 Task: Check the percentage active listings of basement in the last 3 years.
Action: Mouse moved to (874, 211)
Screenshot: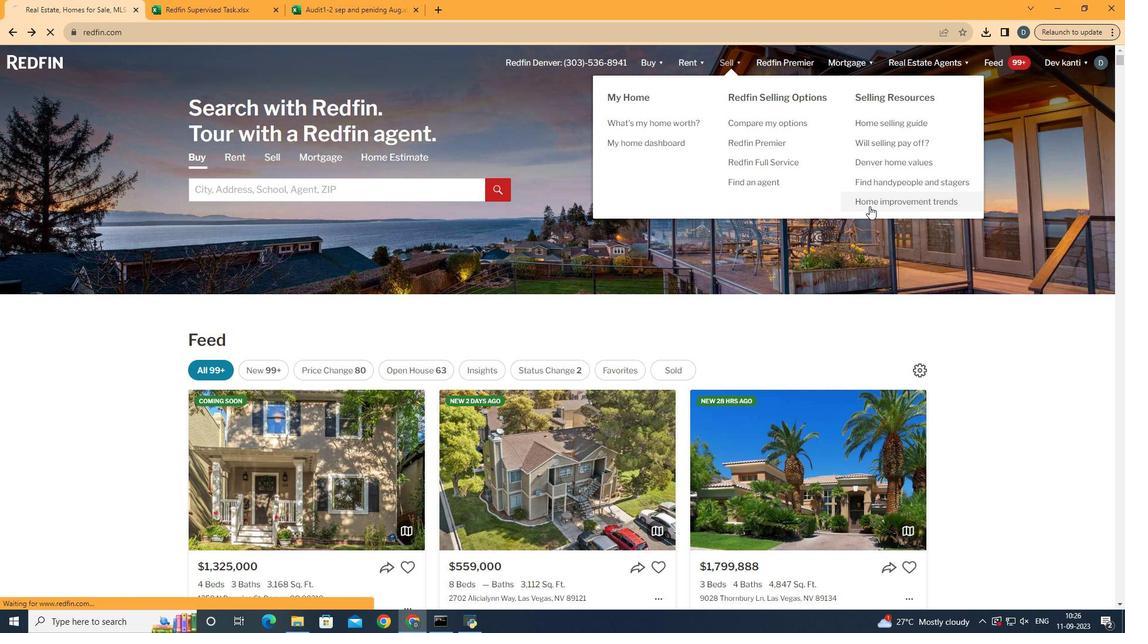 
Action: Mouse pressed left at (874, 211)
Screenshot: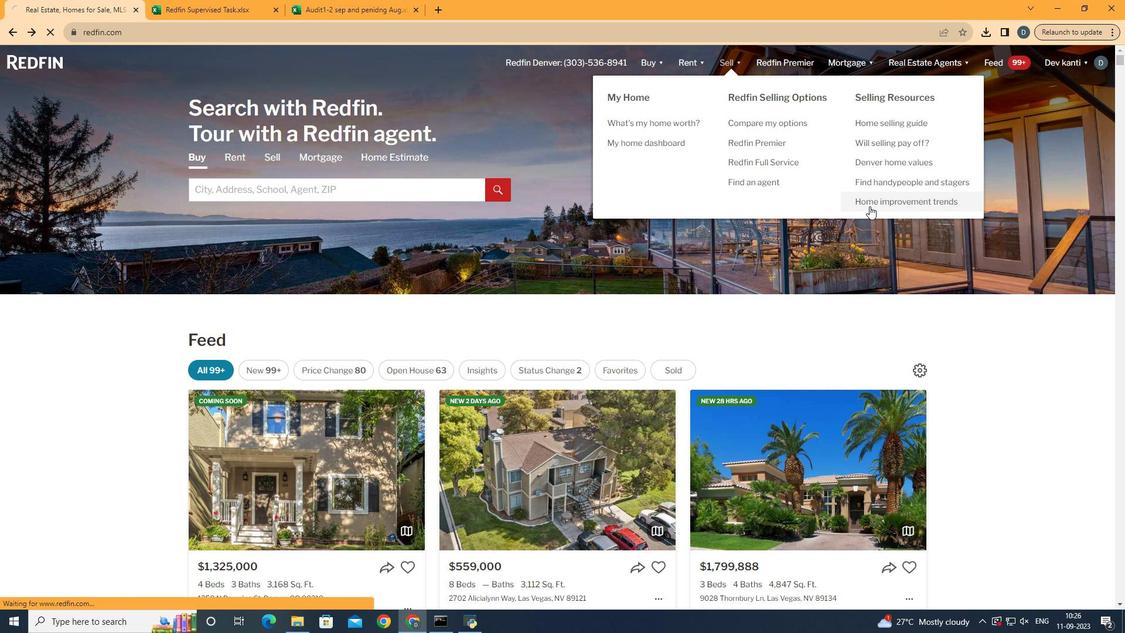 
Action: Mouse moved to (286, 232)
Screenshot: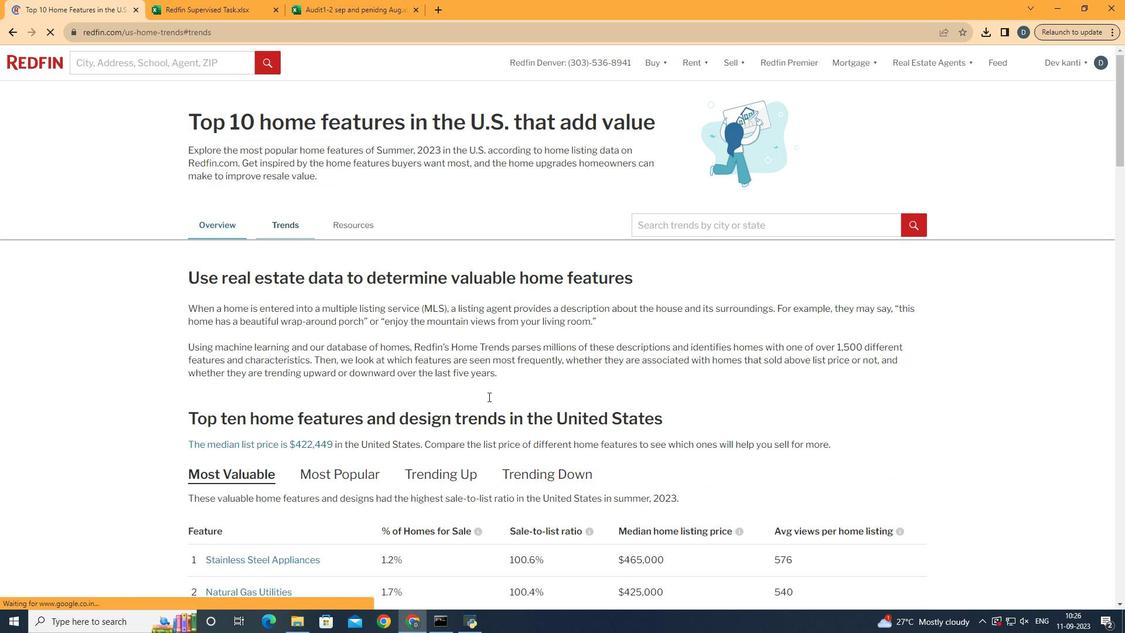 
Action: Mouse pressed left at (286, 232)
Screenshot: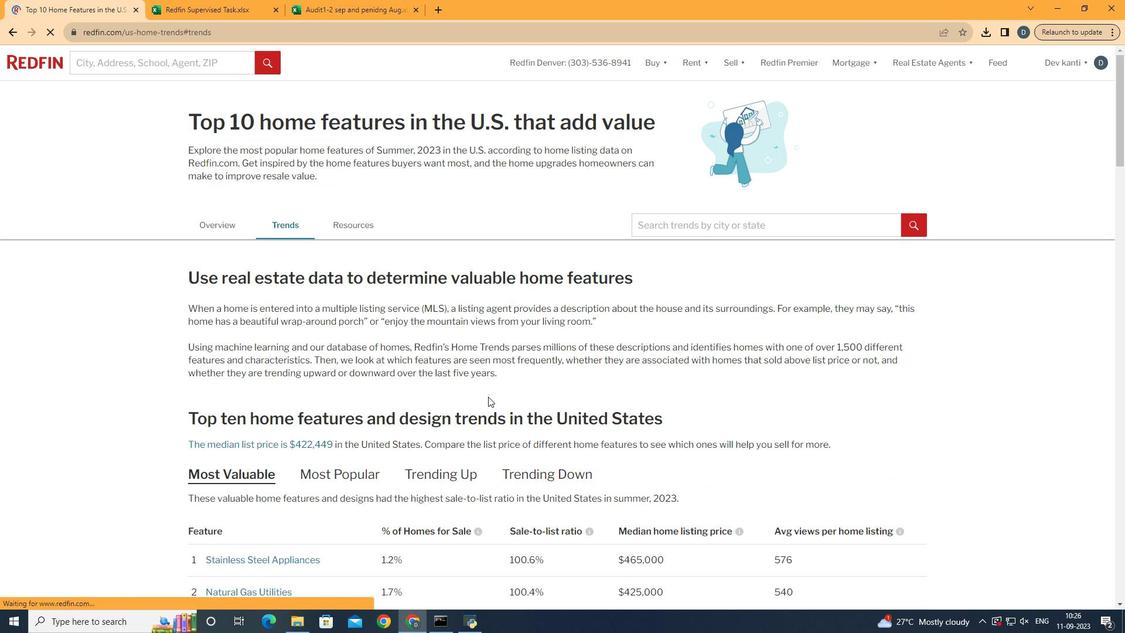 
Action: Mouse moved to (493, 402)
Screenshot: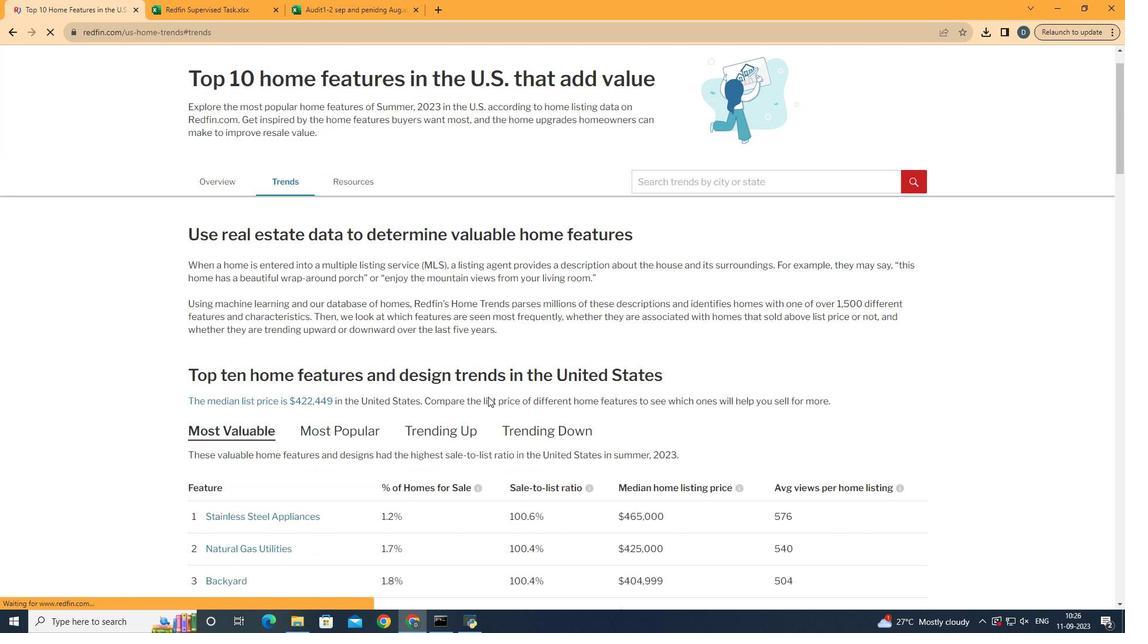 
Action: Mouse scrolled (493, 401) with delta (0, 0)
Screenshot: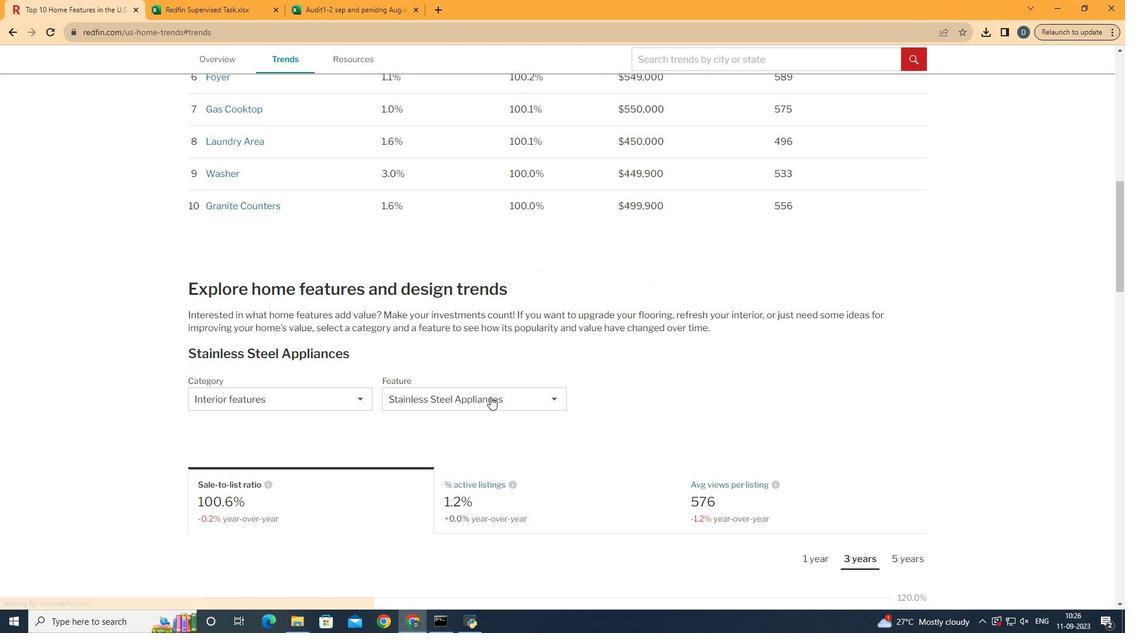 
Action: Mouse scrolled (493, 401) with delta (0, 0)
Screenshot: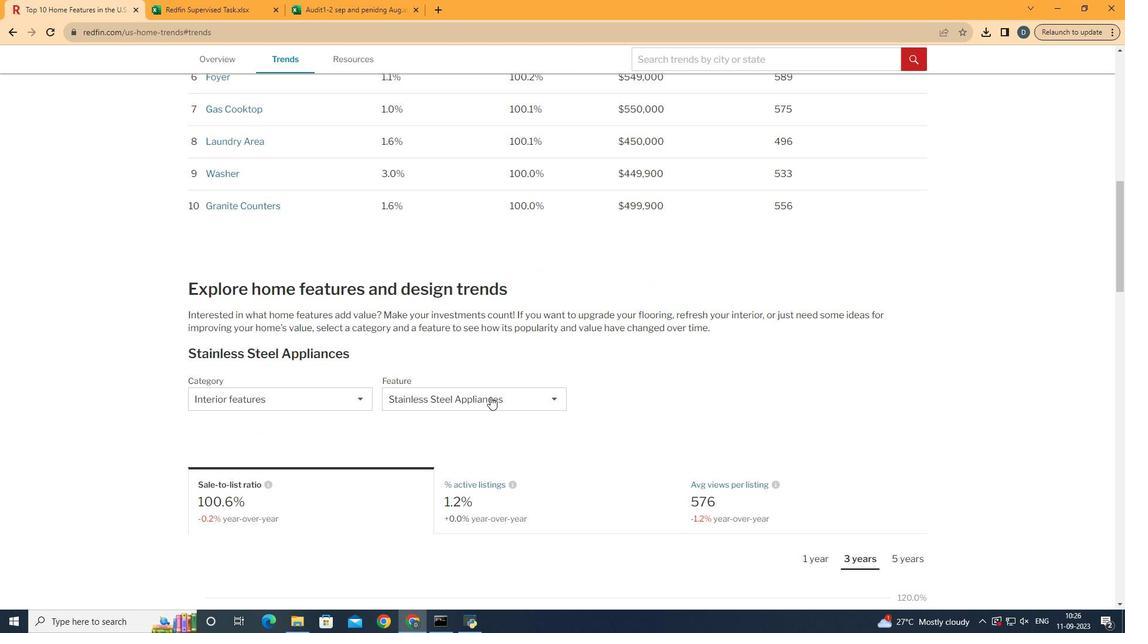 
Action: Mouse scrolled (493, 401) with delta (0, 0)
Screenshot: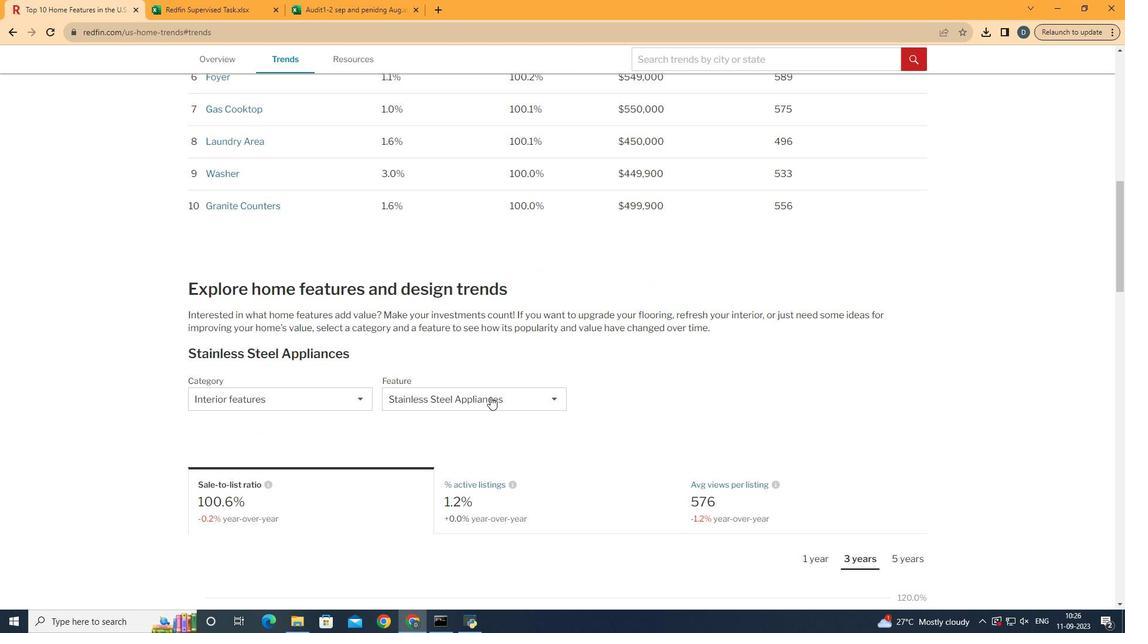 
Action: Mouse scrolled (493, 401) with delta (0, 0)
Screenshot: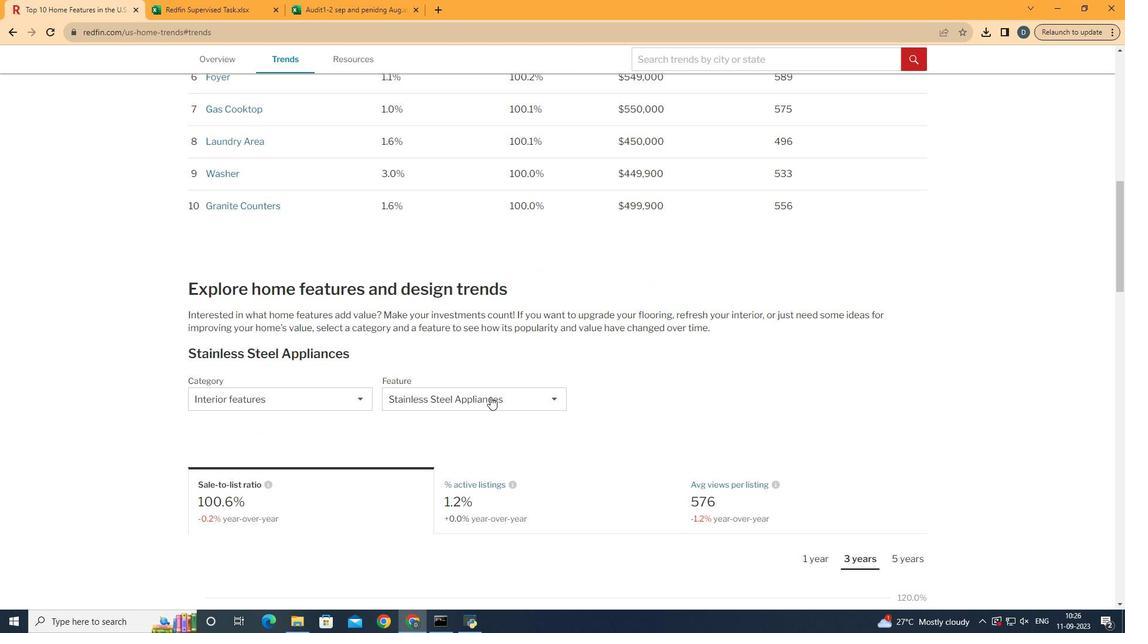 
Action: Mouse scrolled (493, 401) with delta (0, 0)
Screenshot: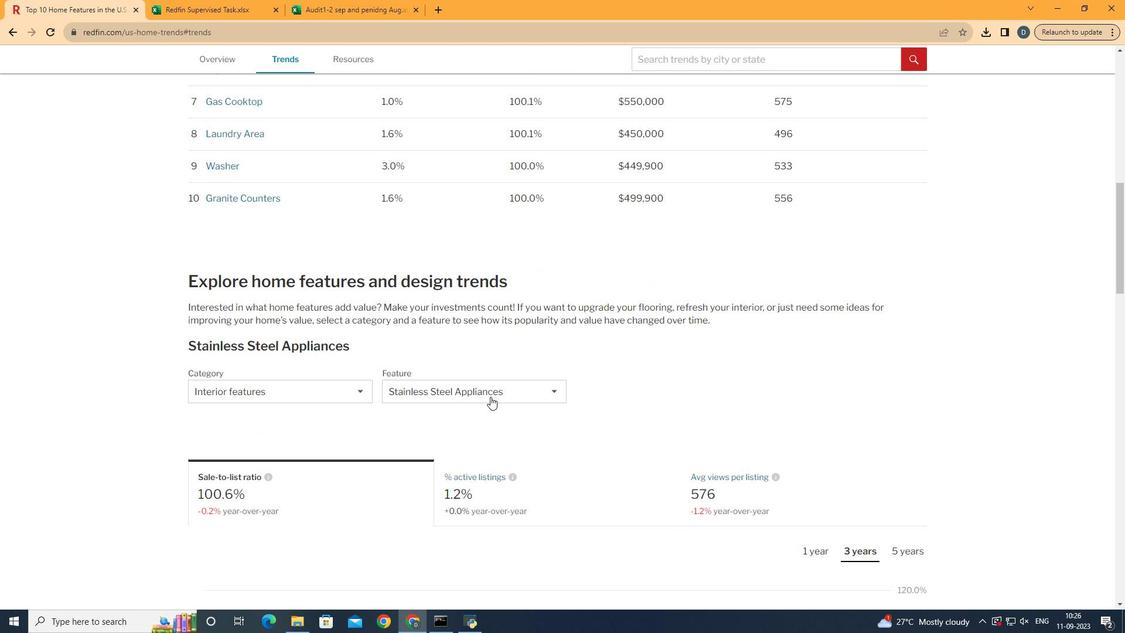 
Action: Mouse moved to (494, 402)
Screenshot: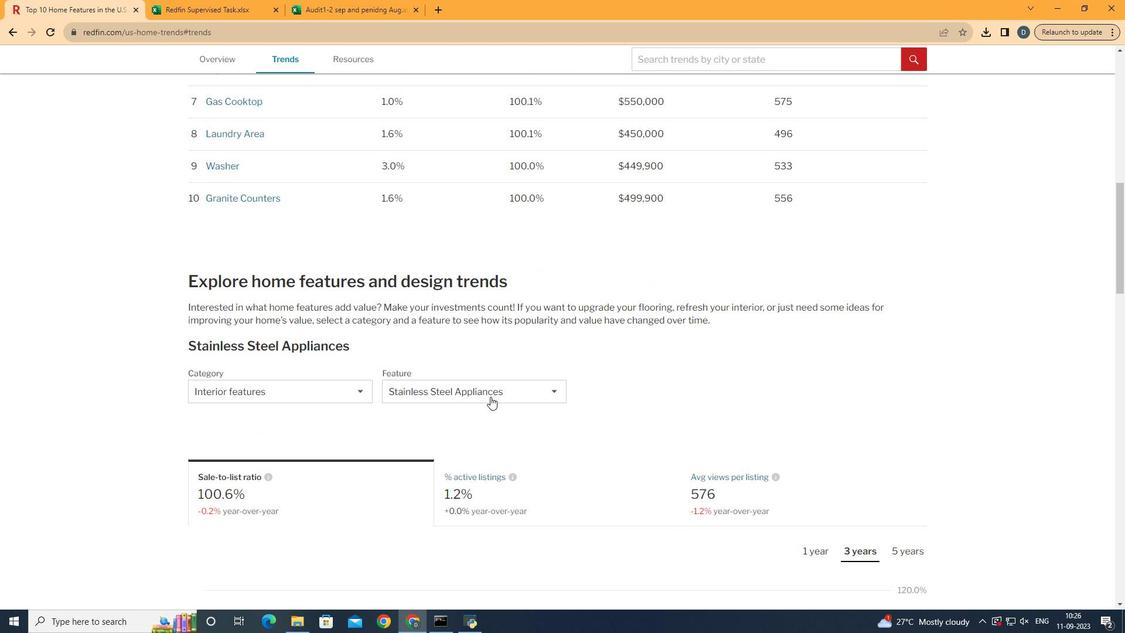 
Action: Mouse scrolled (494, 401) with delta (0, 0)
Screenshot: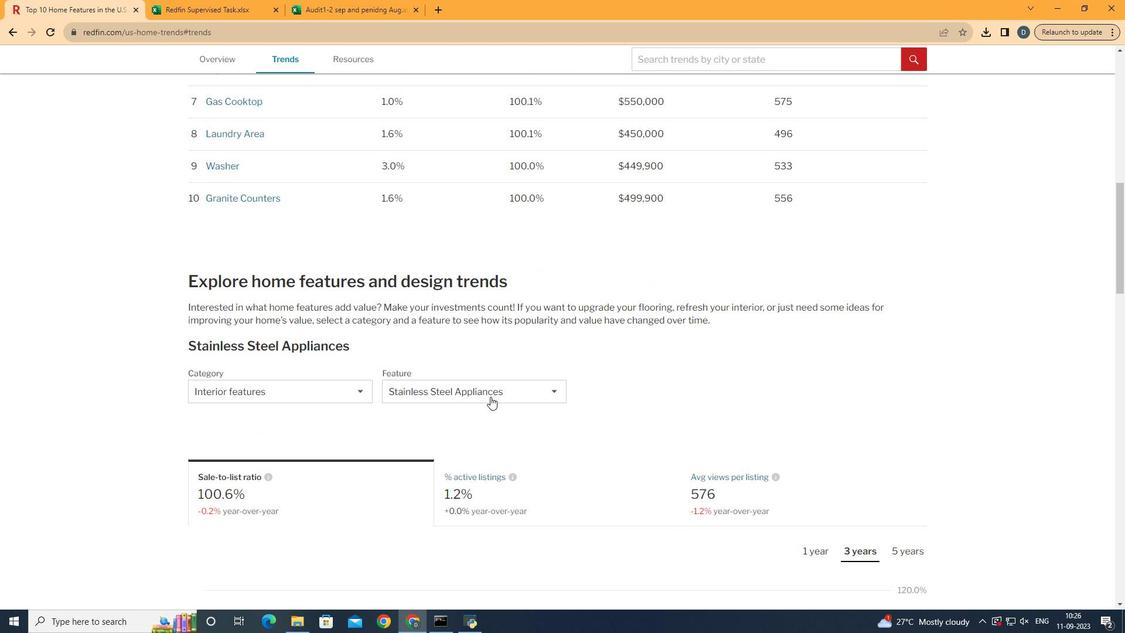 
Action: Mouse moved to (495, 402)
Screenshot: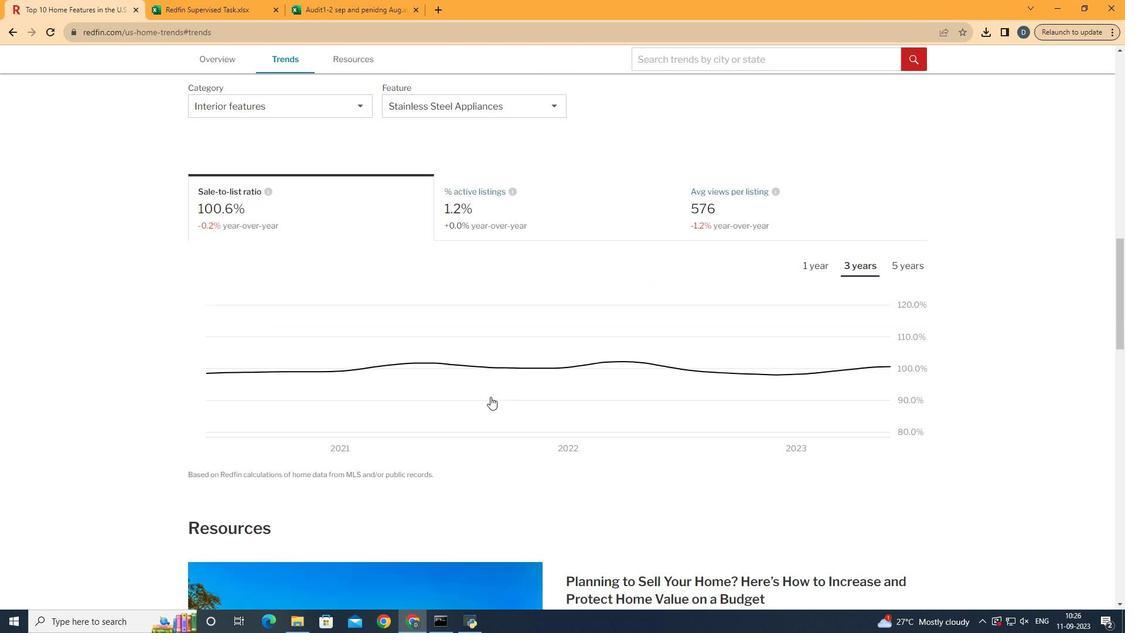
Action: Mouse scrolled (495, 401) with delta (0, 0)
Screenshot: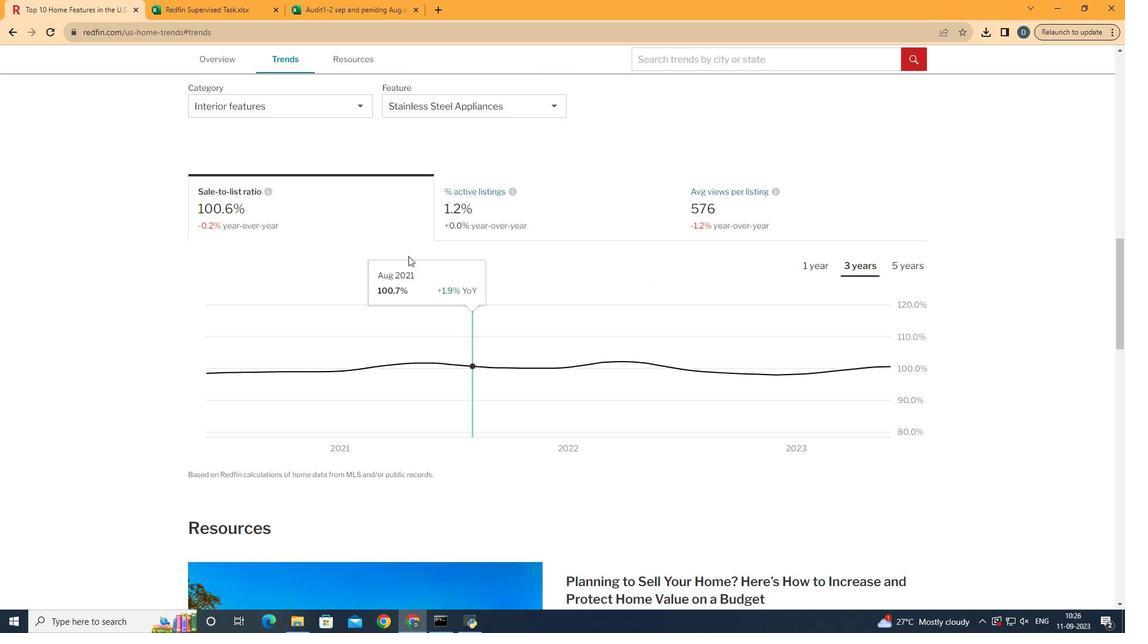 
Action: Mouse scrolled (495, 401) with delta (0, 0)
Screenshot: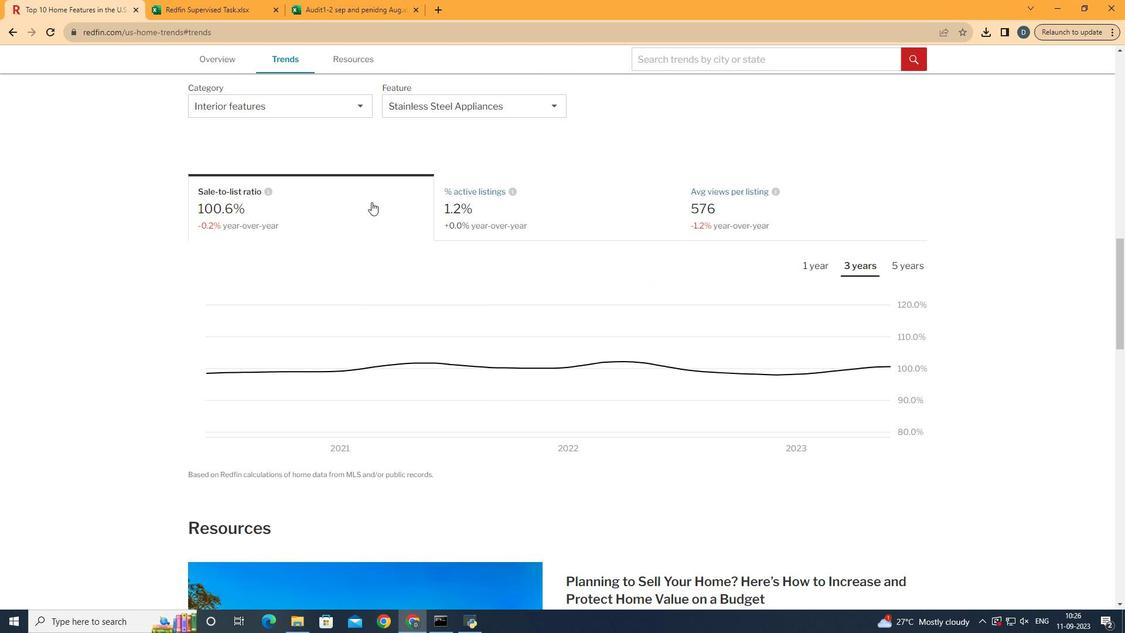 
Action: Mouse scrolled (495, 401) with delta (0, 0)
Screenshot: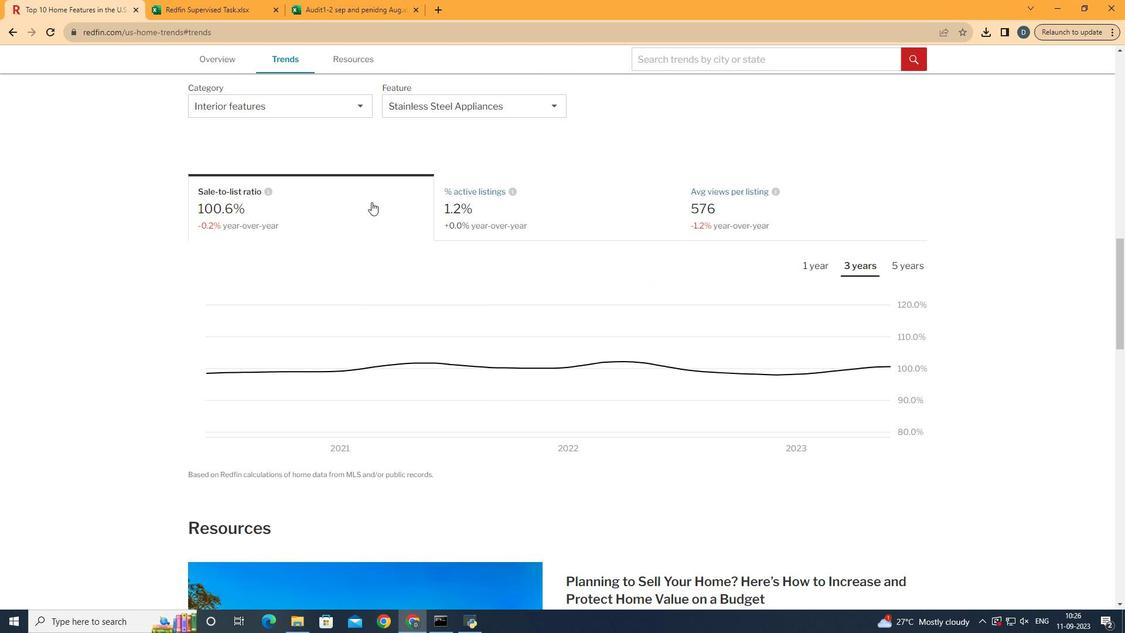
Action: Mouse scrolled (495, 401) with delta (0, 0)
Screenshot: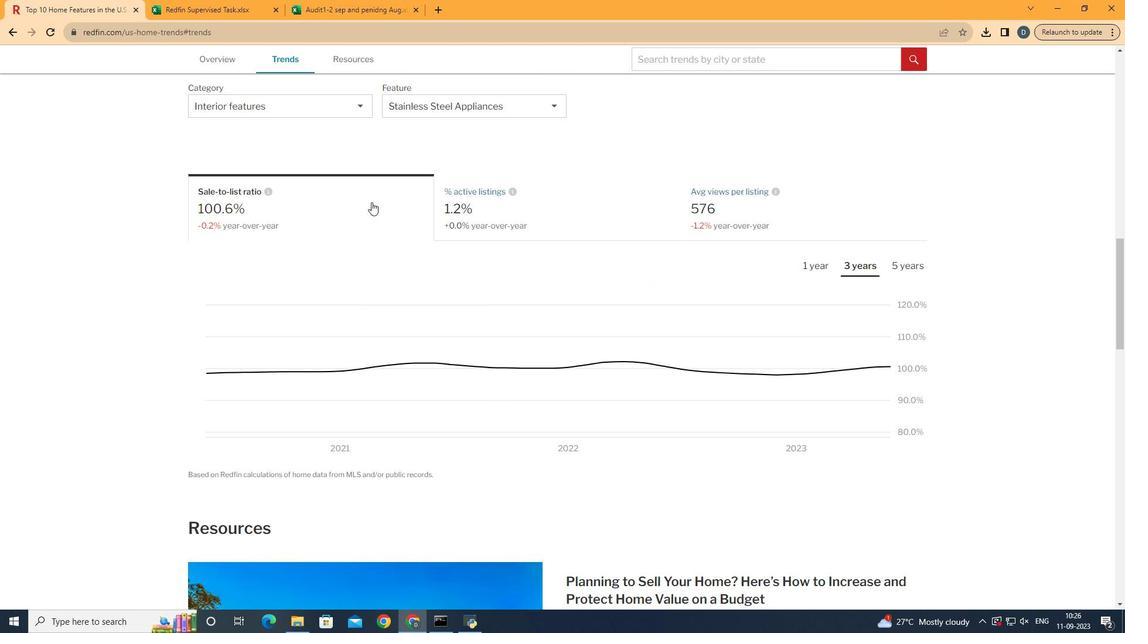 
Action: Mouse scrolled (495, 401) with delta (0, 0)
Screenshot: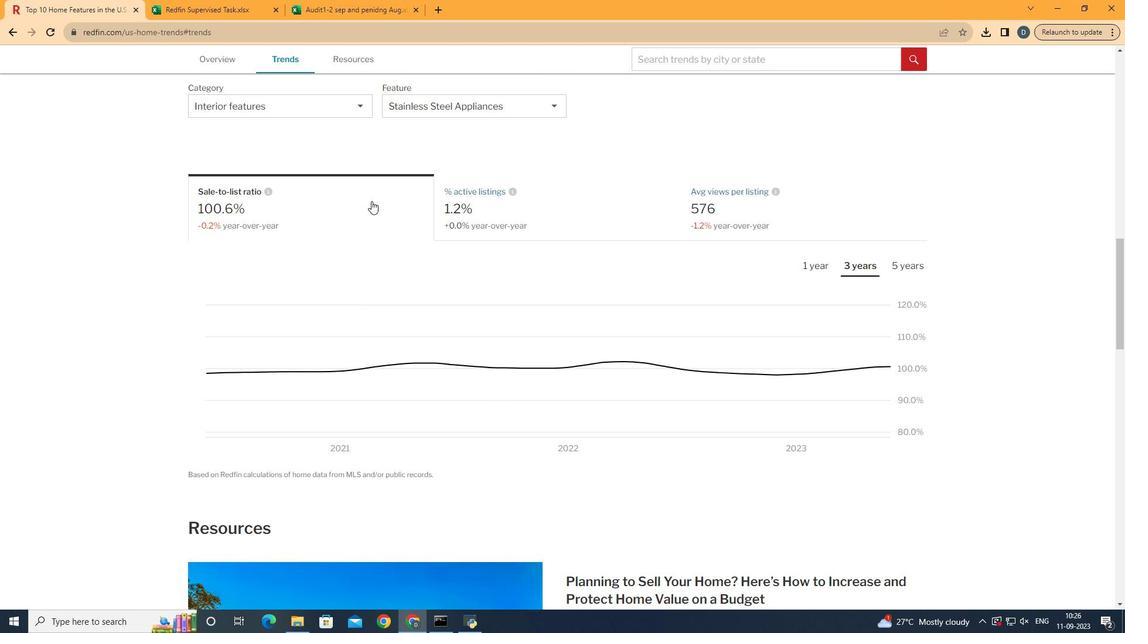 
Action: Mouse moved to (376, 206)
Screenshot: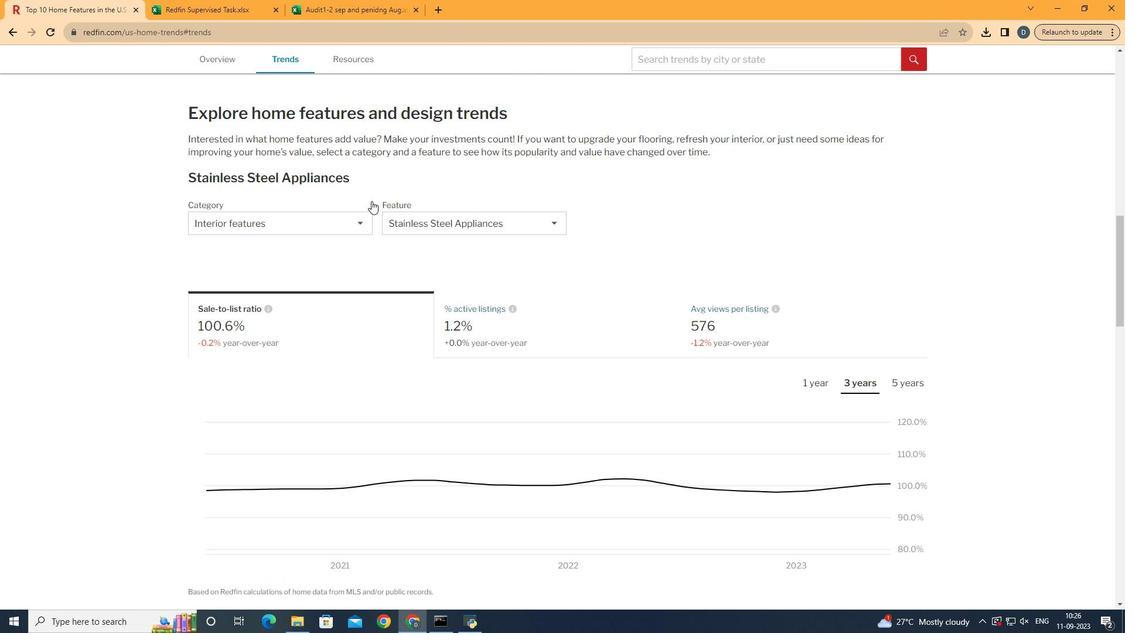 
Action: Mouse scrolled (376, 206) with delta (0, 0)
Screenshot: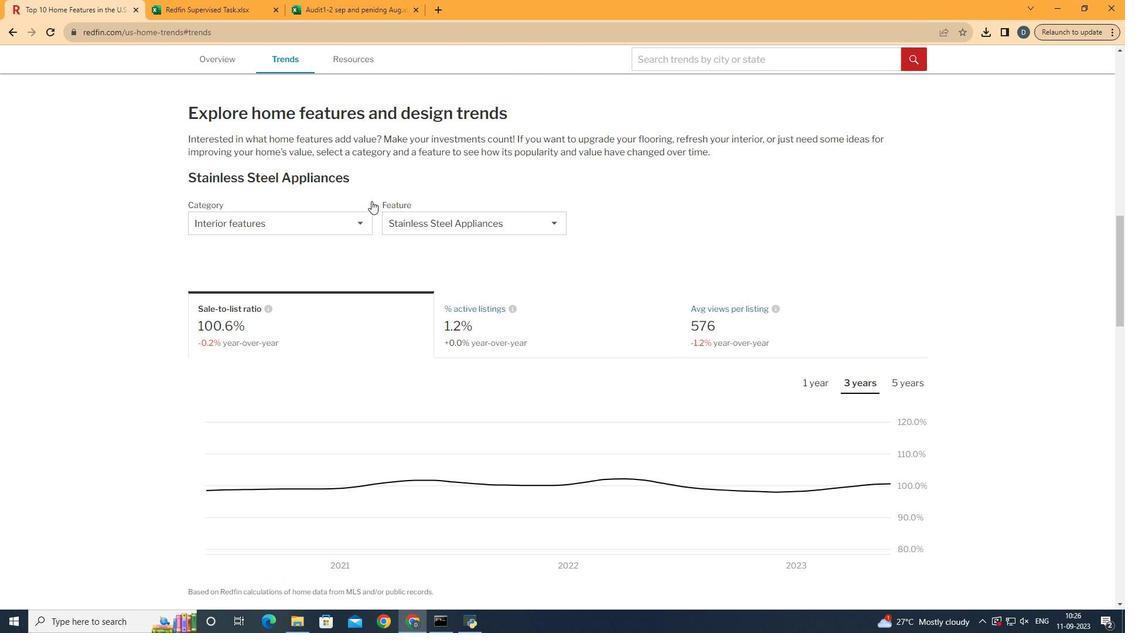
Action: Mouse scrolled (376, 206) with delta (0, 0)
Screenshot: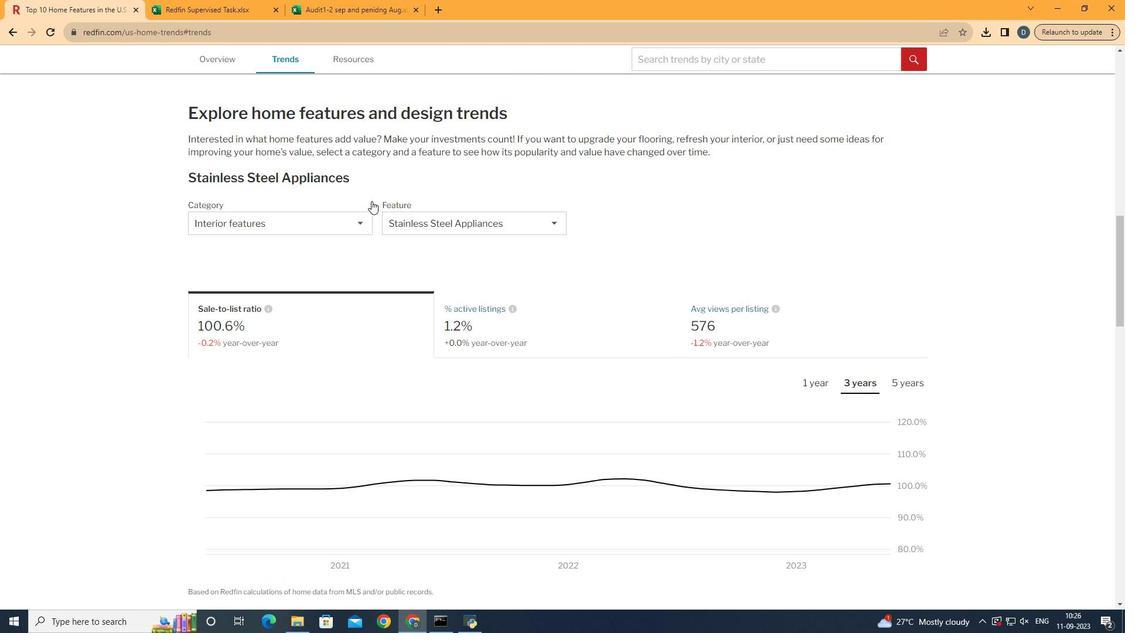 
Action: Mouse moved to (349, 224)
Screenshot: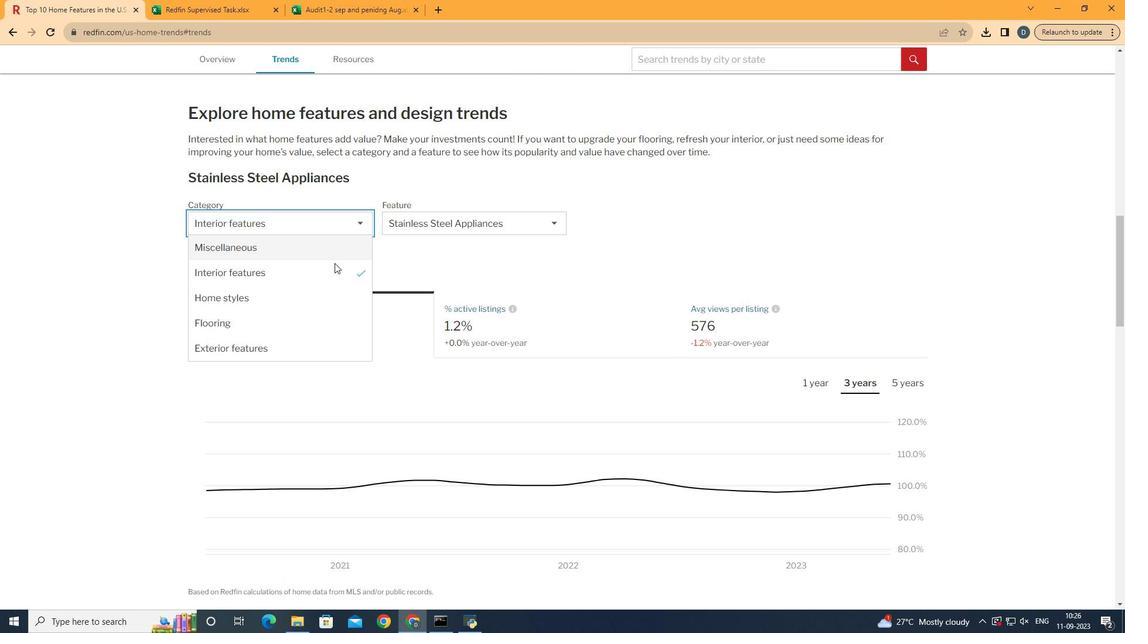 
Action: Mouse pressed left at (349, 224)
Screenshot: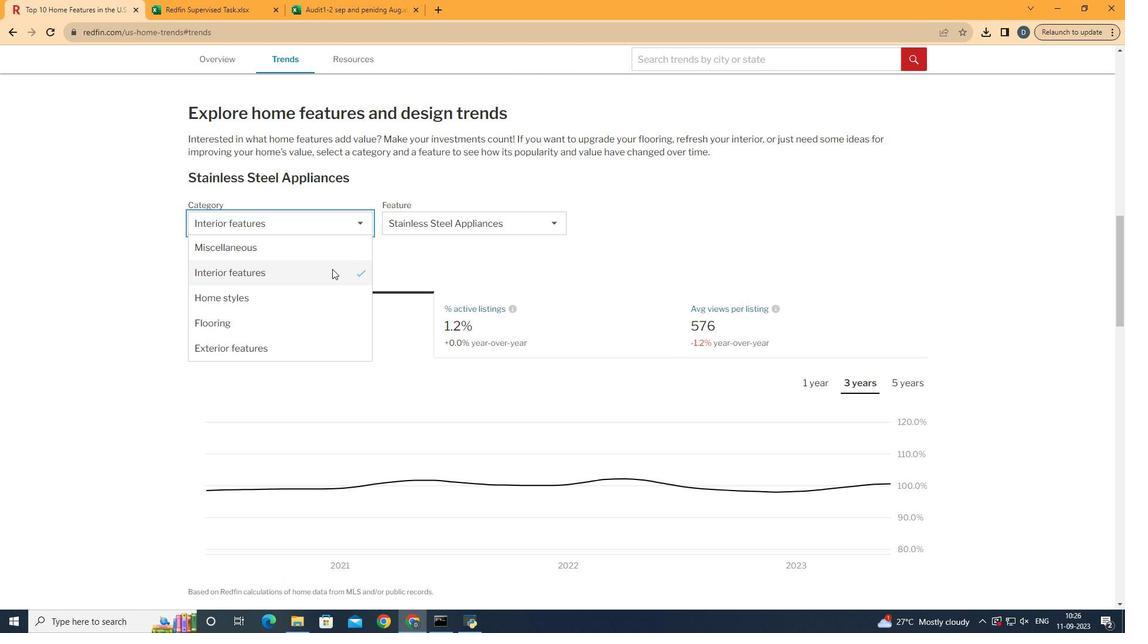 
Action: Mouse moved to (337, 274)
Screenshot: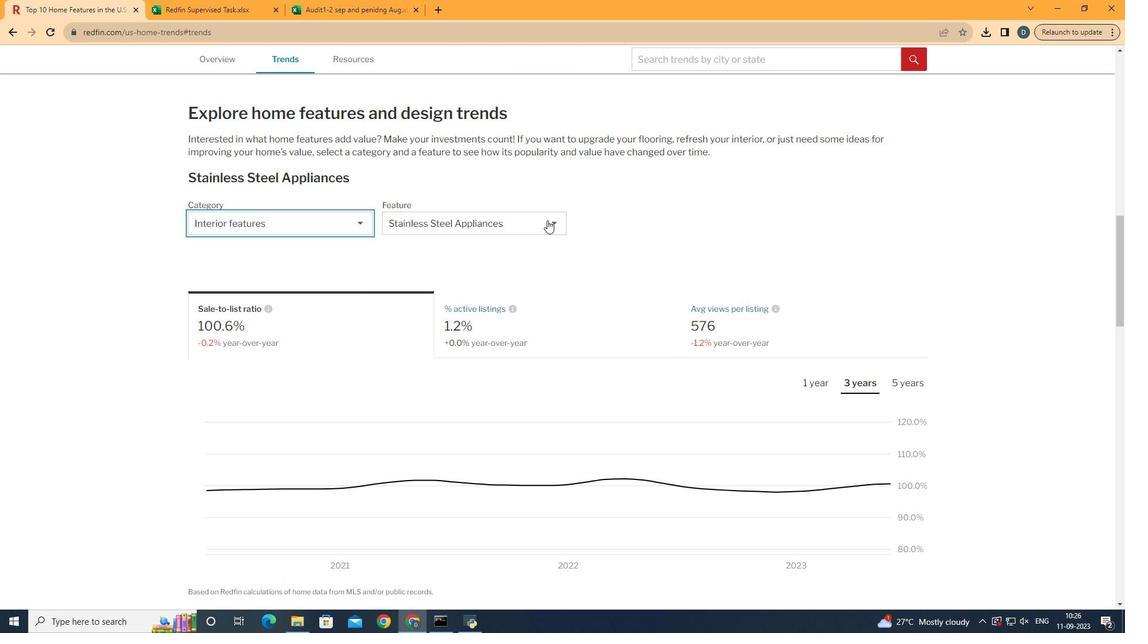 
Action: Mouse pressed left at (337, 274)
Screenshot: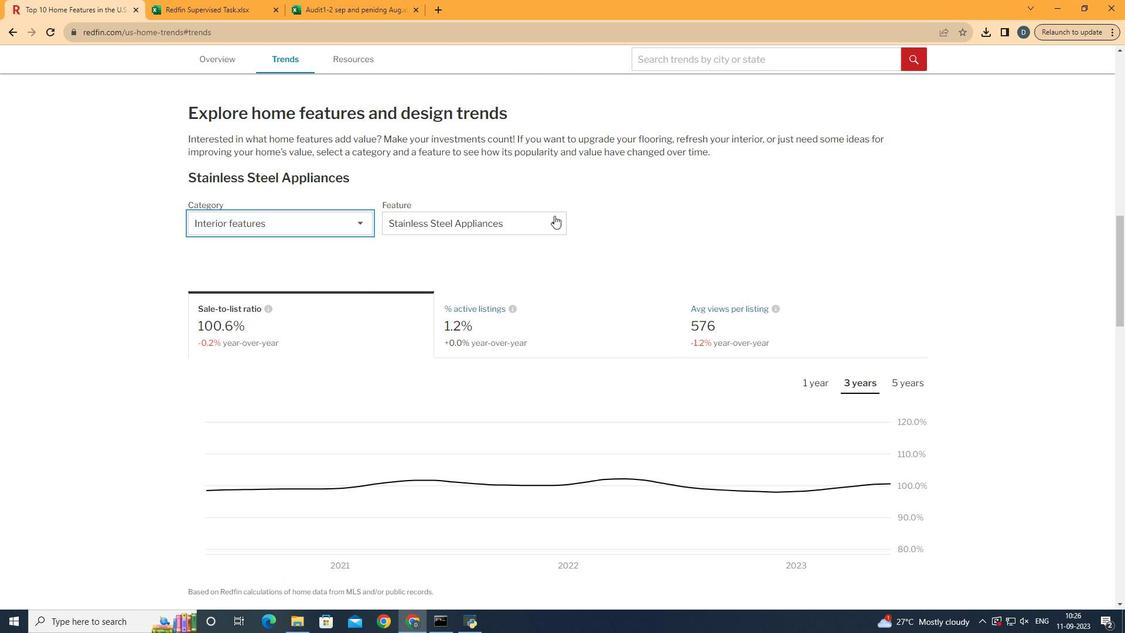 
Action: Mouse moved to (539, 230)
Screenshot: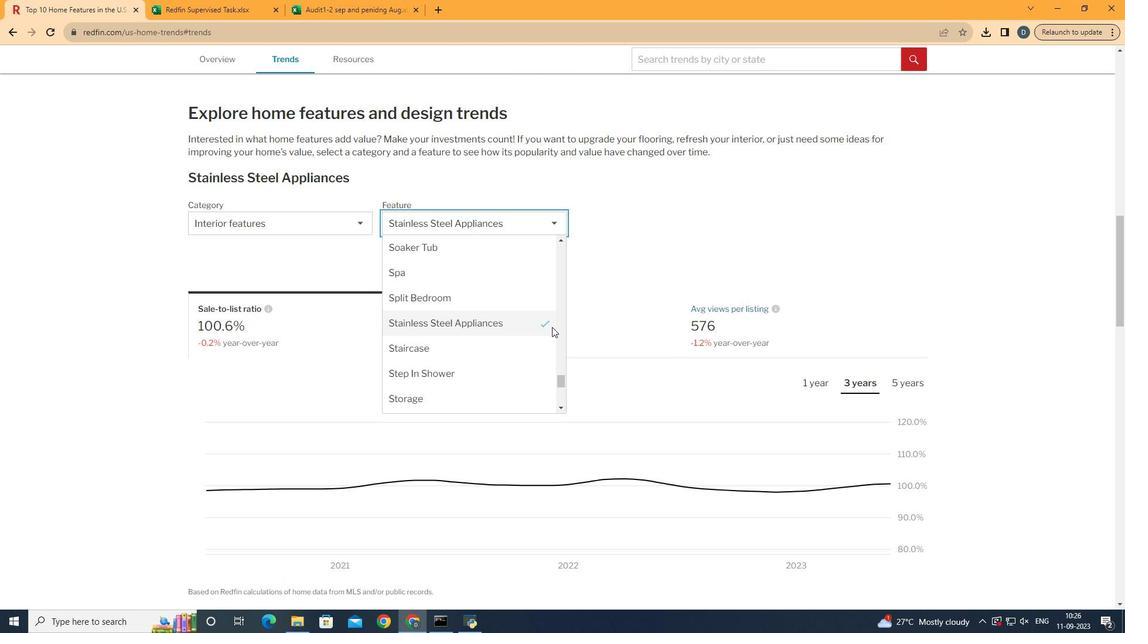 
Action: Mouse pressed left at (539, 230)
Screenshot: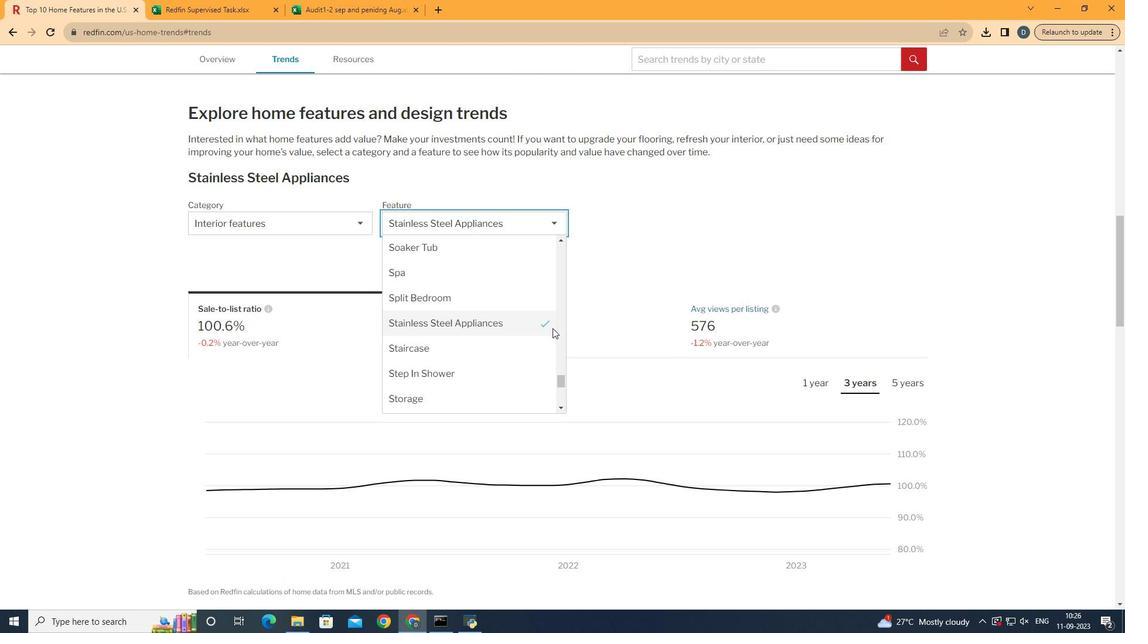 
Action: Mouse moved to (558, 333)
Screenshot: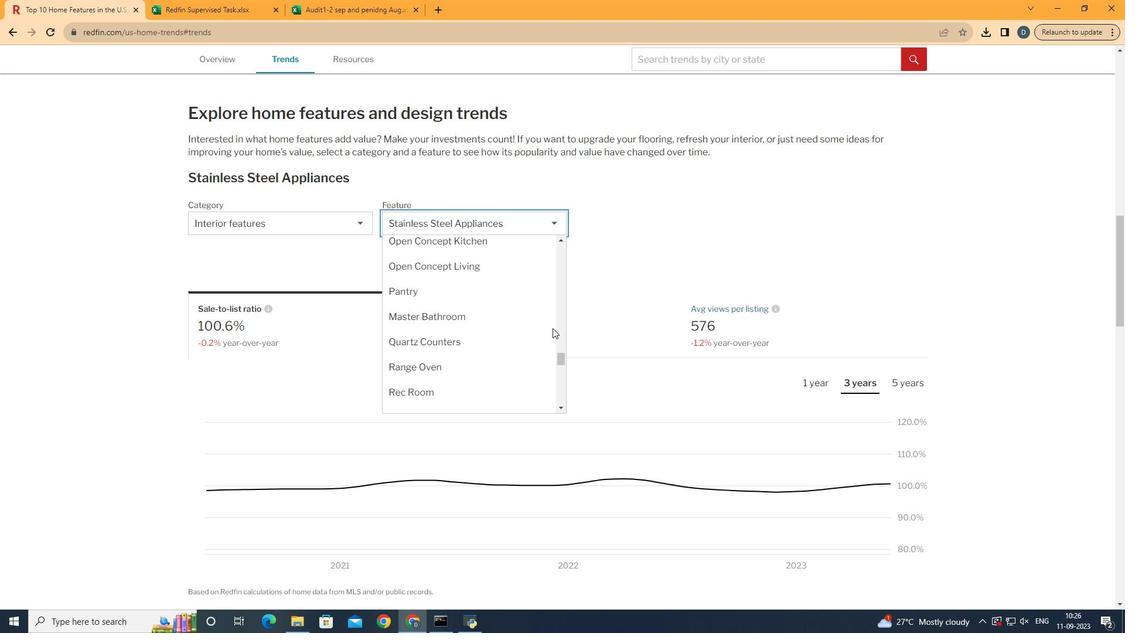 
Action: Mouse scrolled (558, 334) with delta (0, 0)
Screenshot: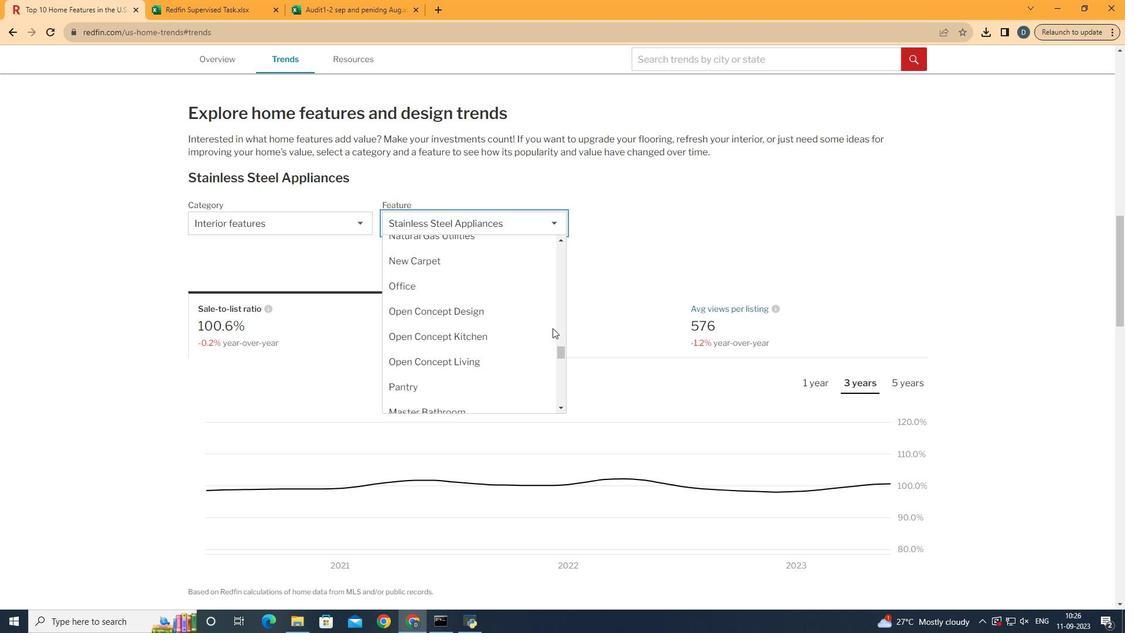 
Action: Mouse scrolled (558, 334) with delta (0, 0)
Screenshot: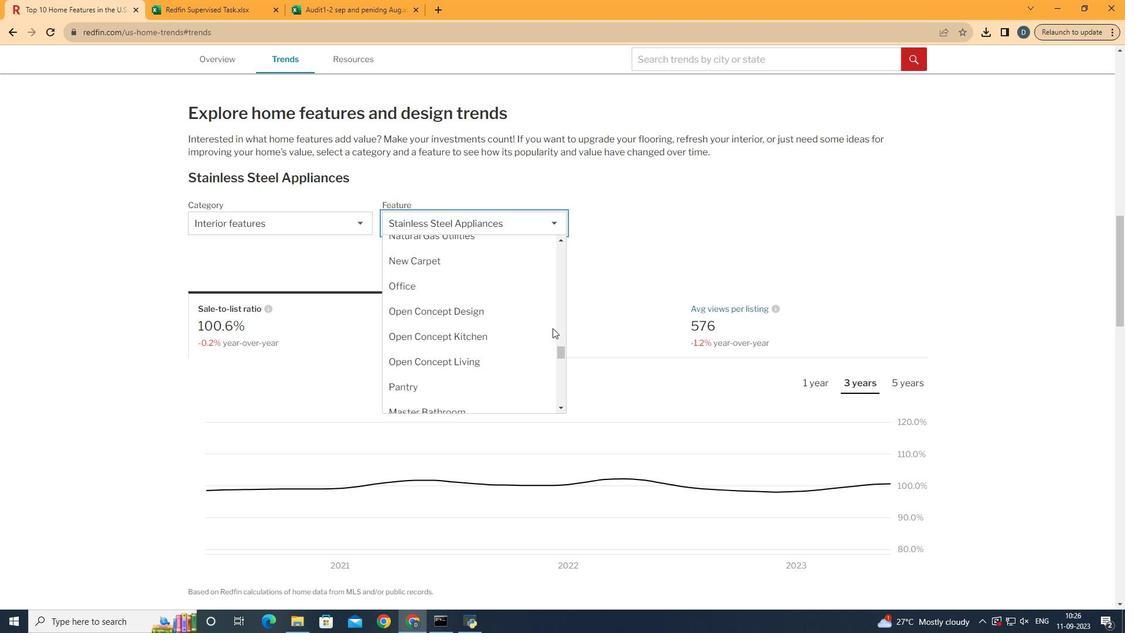 
Action: Mouse scrolled (558, 334) with delta (0, 0)
Screenshot: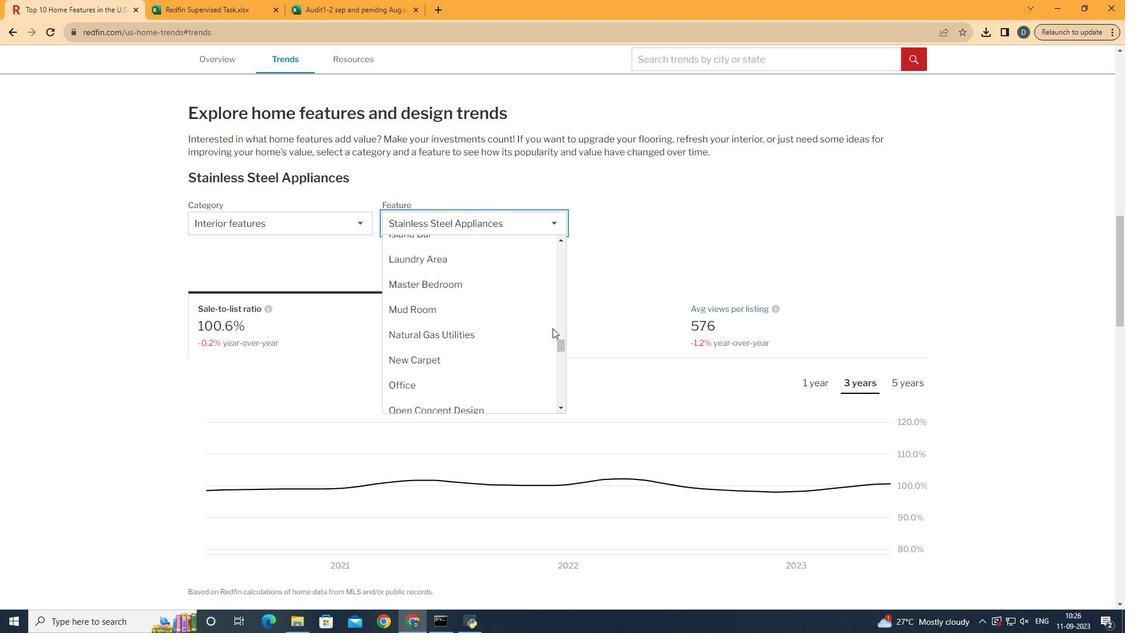 
Action: Mouse scrolled (558, 334) with delta (0, 0)
Screenshot: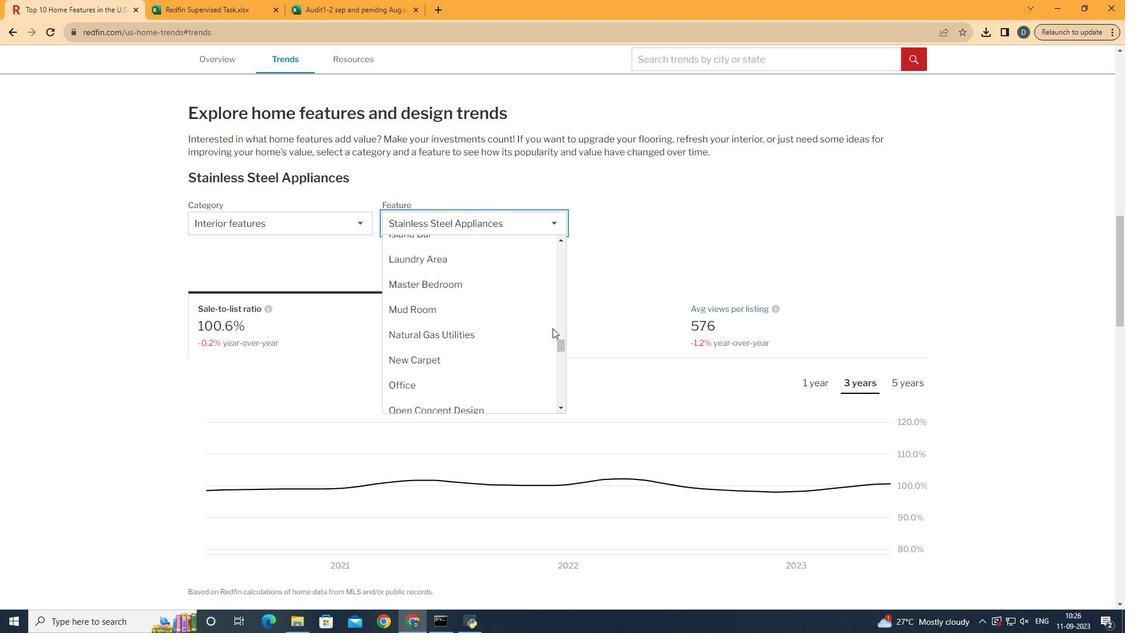 
Action: Mouse scrolled (558, 334) with delta (0, 0)
Screenshot: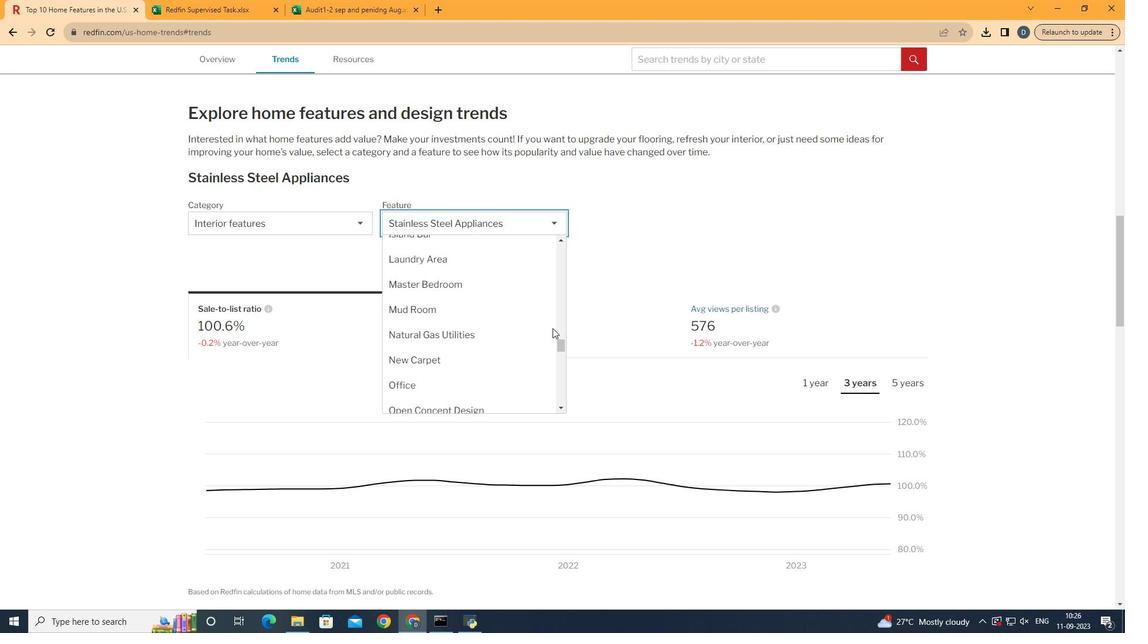 
Action: Mouse moved to (558, 333)
Screenshot: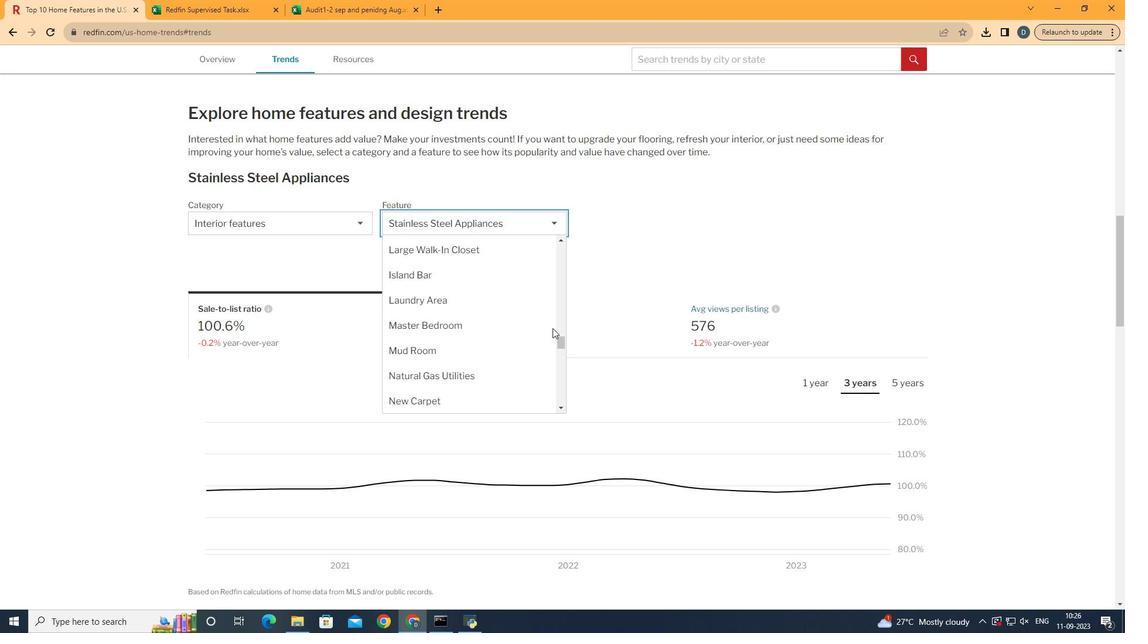 
Action: Mouse scrolled (558, 334) with delta (0, 0)
Screenshot: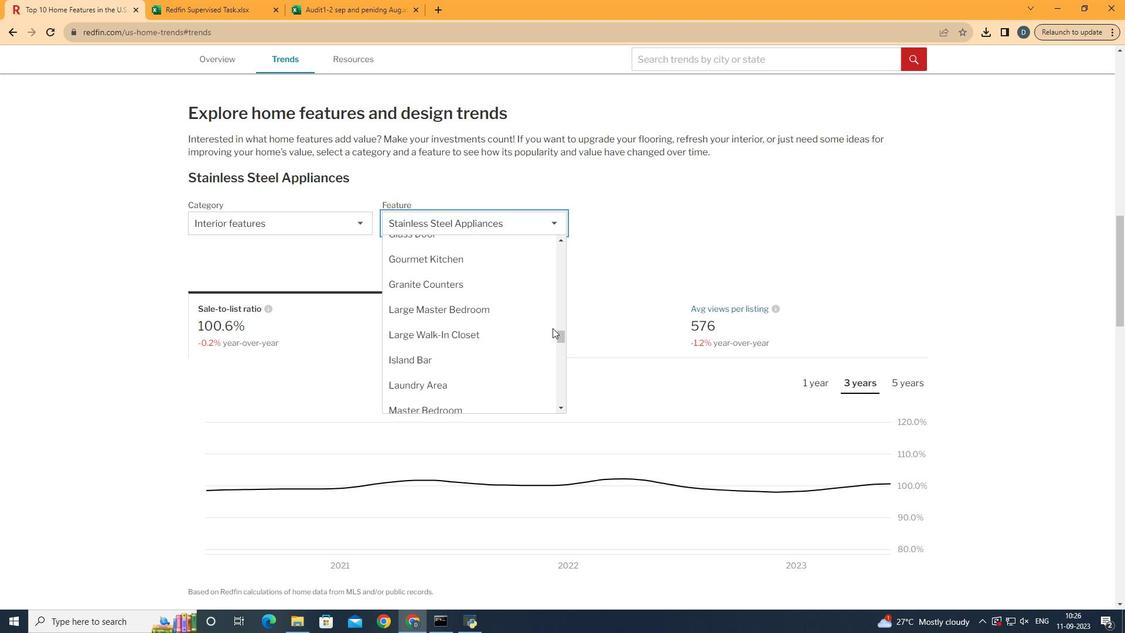
Action: Mouse scrolled (558, 334) with delta (0, 0)
Screenshot: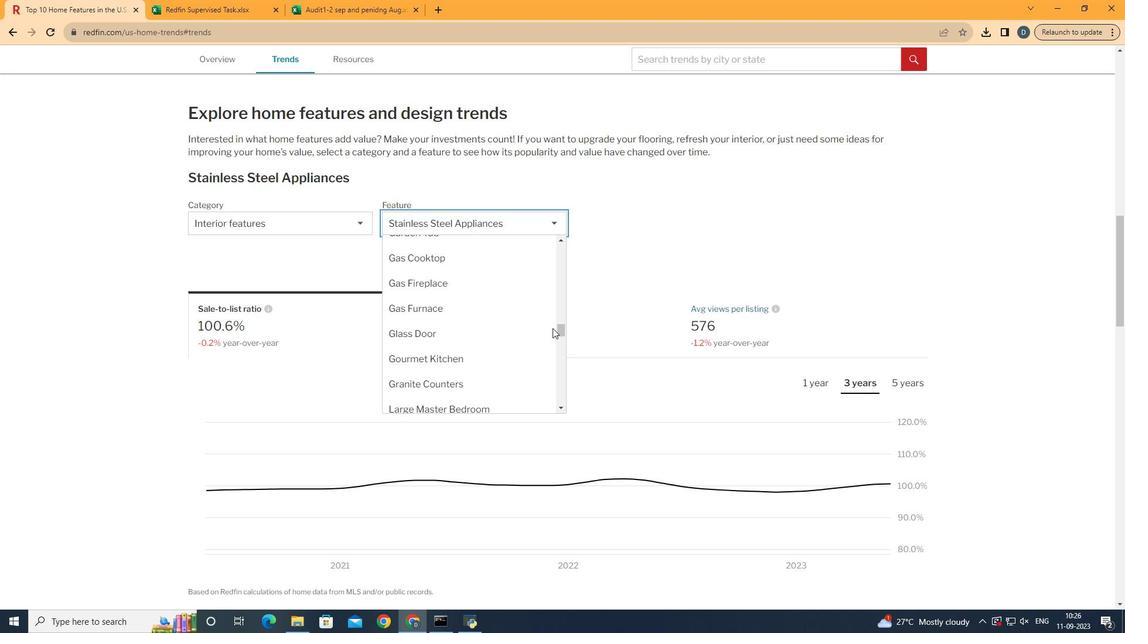 
Action: Mouse scrolled (558, 334) with delta (0, 0)
Screenshot: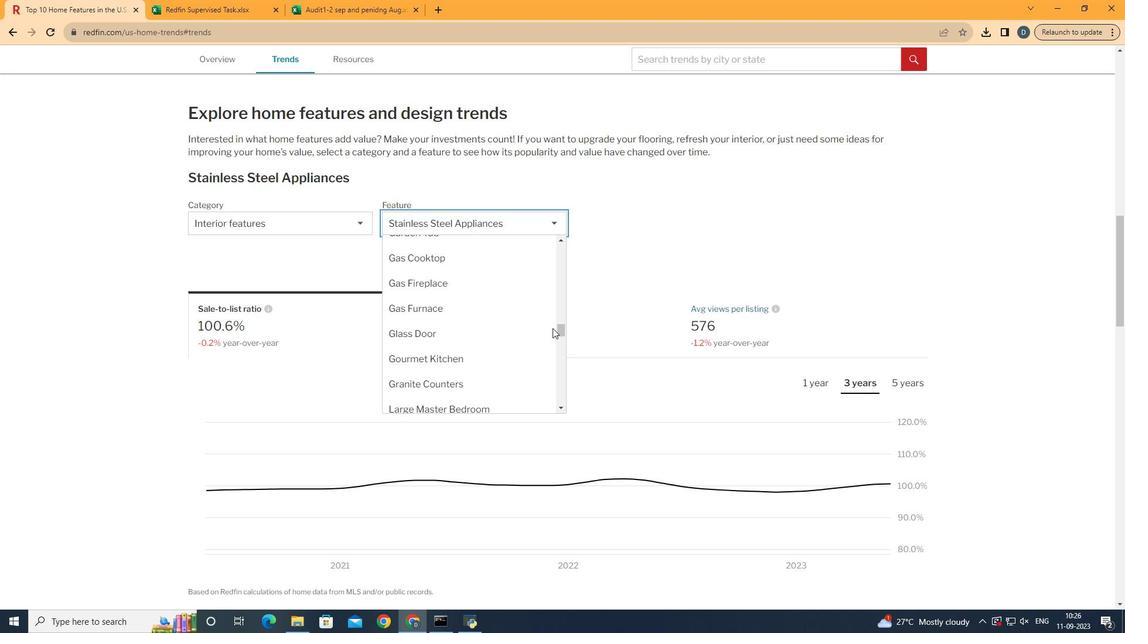 
Action: Mouse scrolled (558, 334) with delta (0, 0)
Screenshot: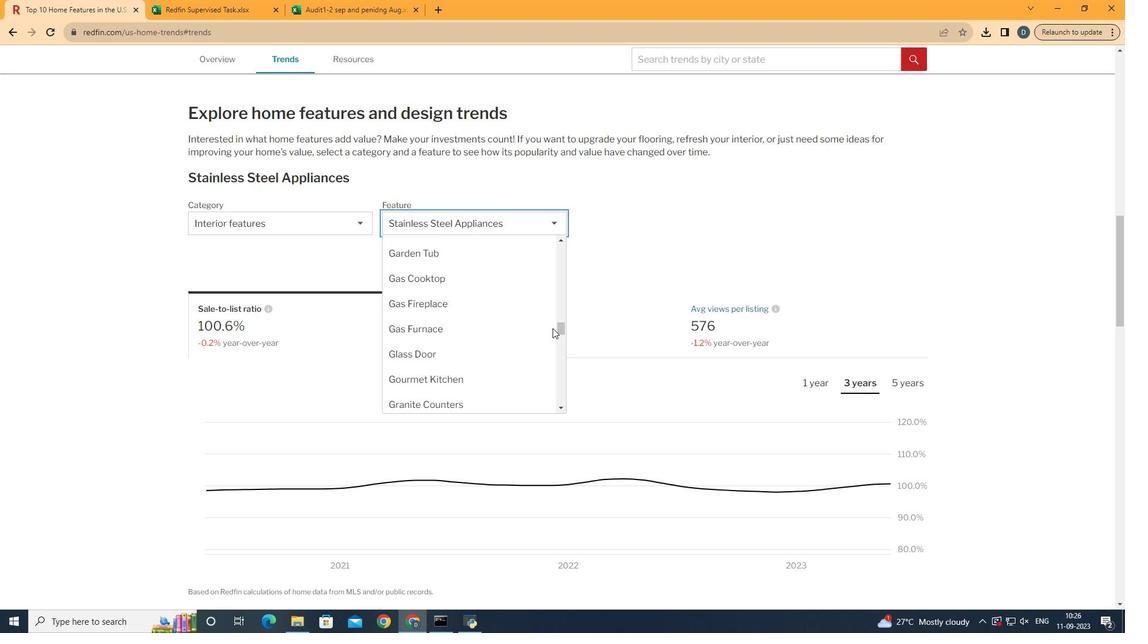 
Action: Mouse scrolled (558, 334) with delta (0, 0)
Screenshot: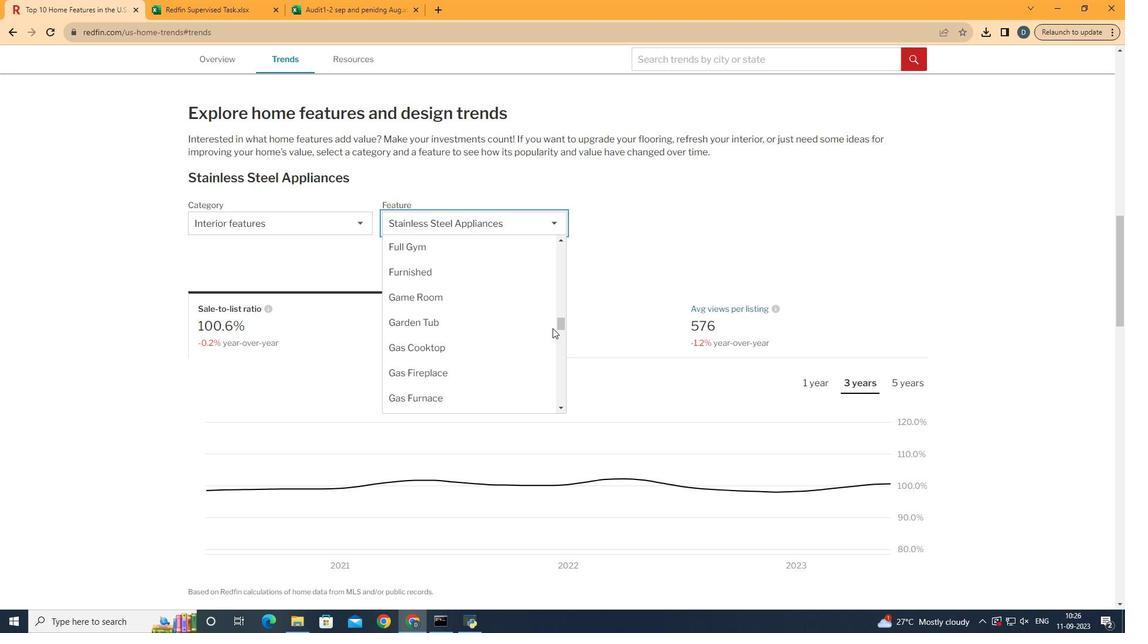 
Action: Mouse scrolled (558, 334) with delta (0, 0)
Screenshot: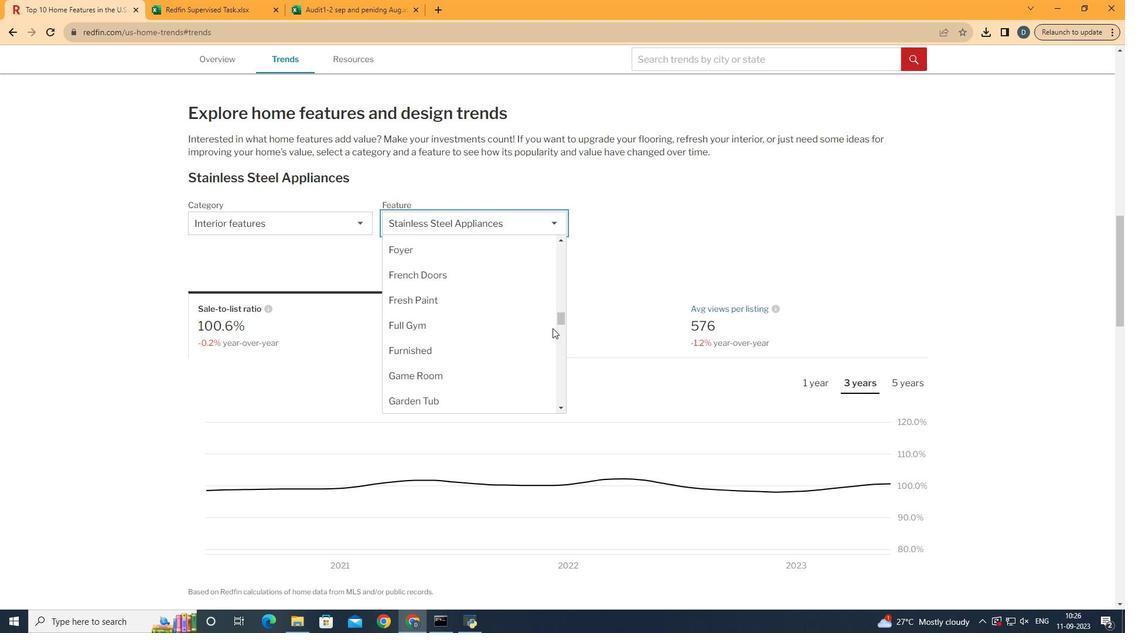 
Action: Mouse scrolled (558, 334) with delta (0, 0)
Screenshot: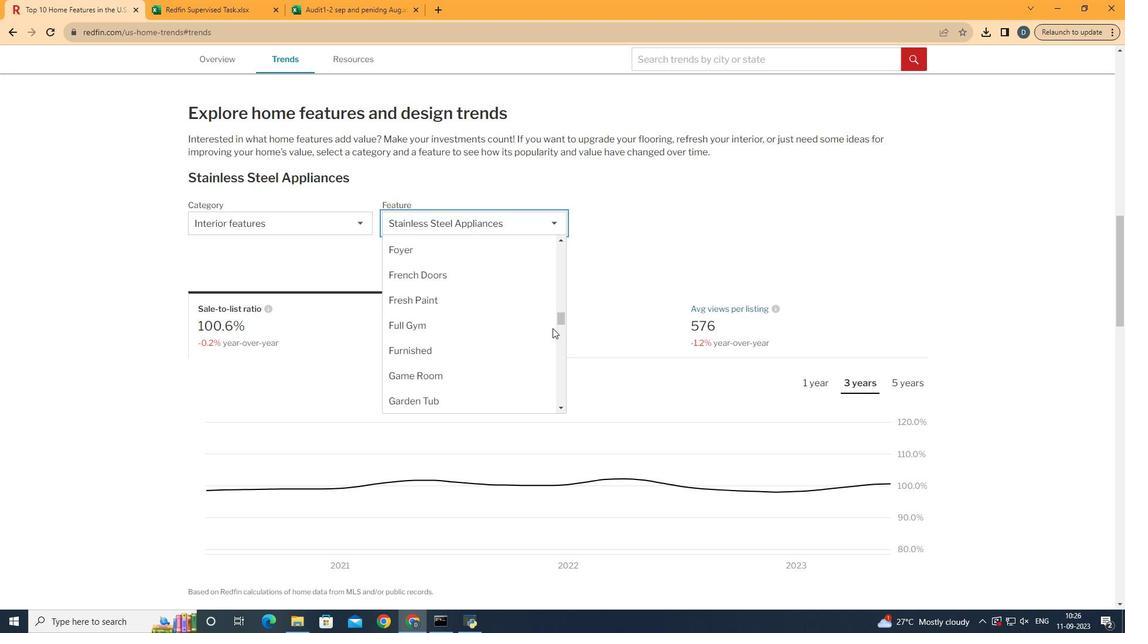 
Action: Mouse scrolled (558, 334) with delta (0, 0)
Screenshot: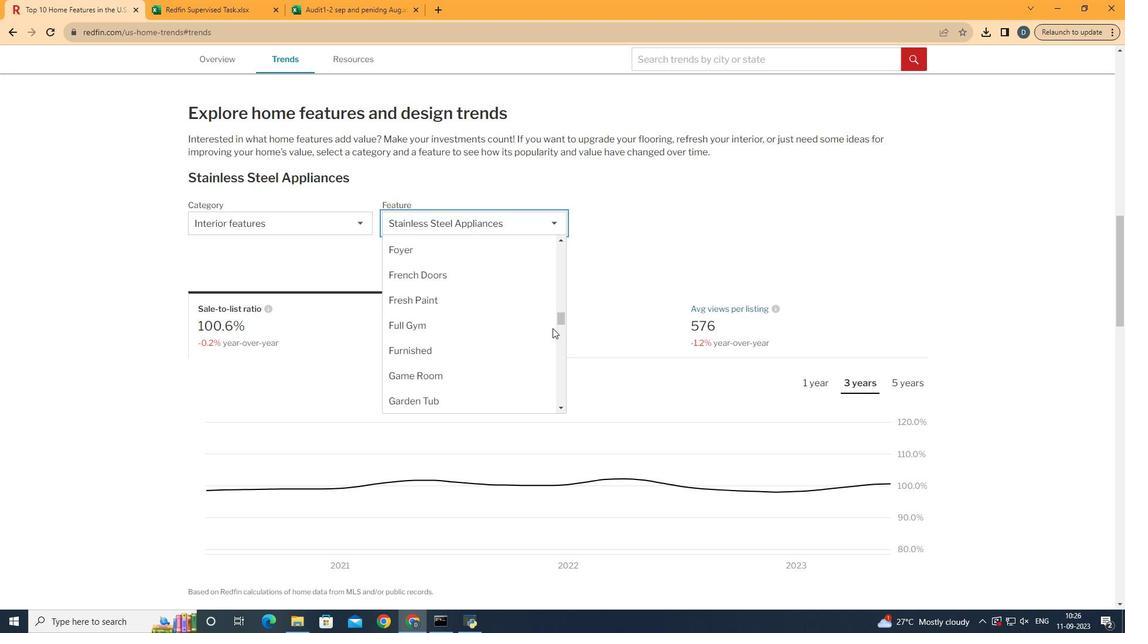 
Action: Mouse scrolled (558, 334) with delta (0, 0)
Screenshot: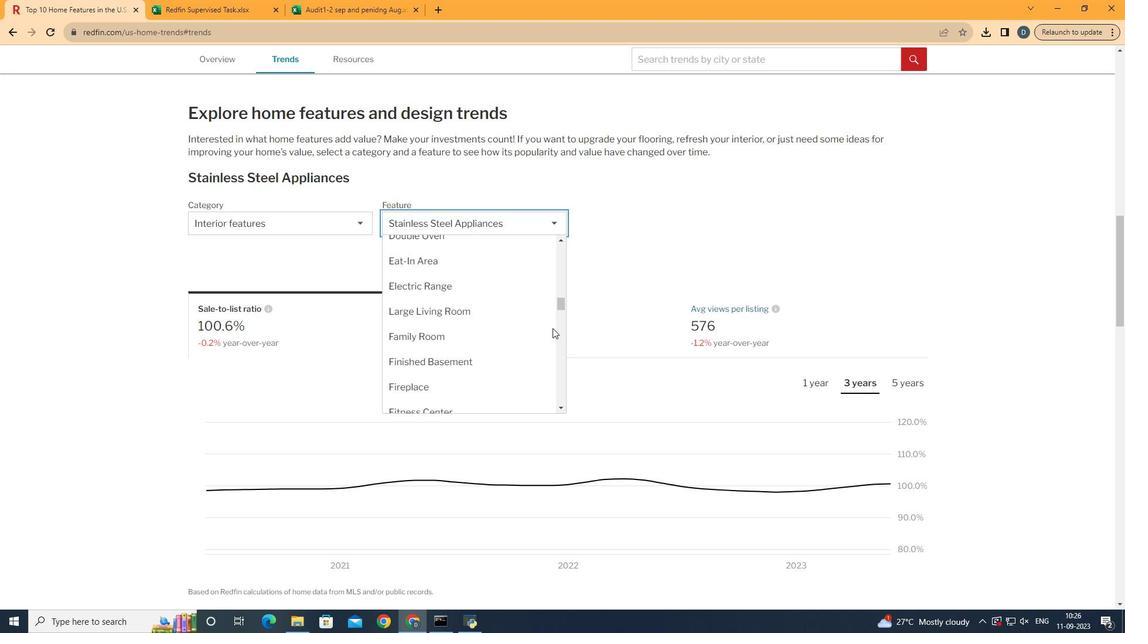 
Action: Mouse scrolled (558, 334) with delta (0, 0)
Screenshot: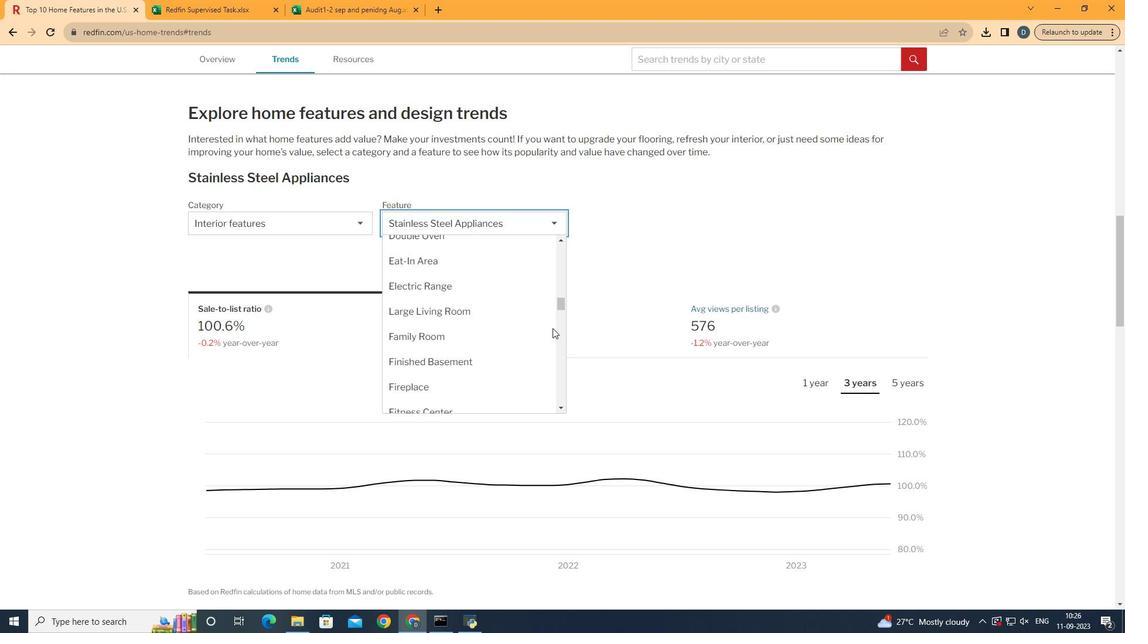 
Action: Mouse scrolled (558, 334) with delta (0, 0)
Screenshot: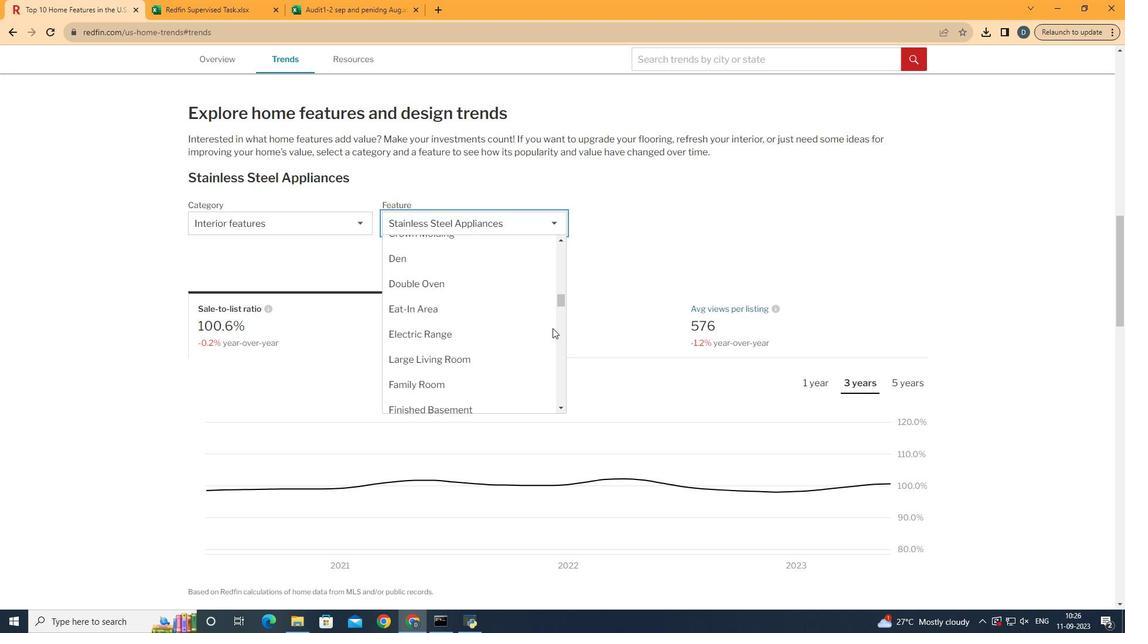 
Action: Mouse scrolled (558, 334) with delta (0, 0)
Screenshot: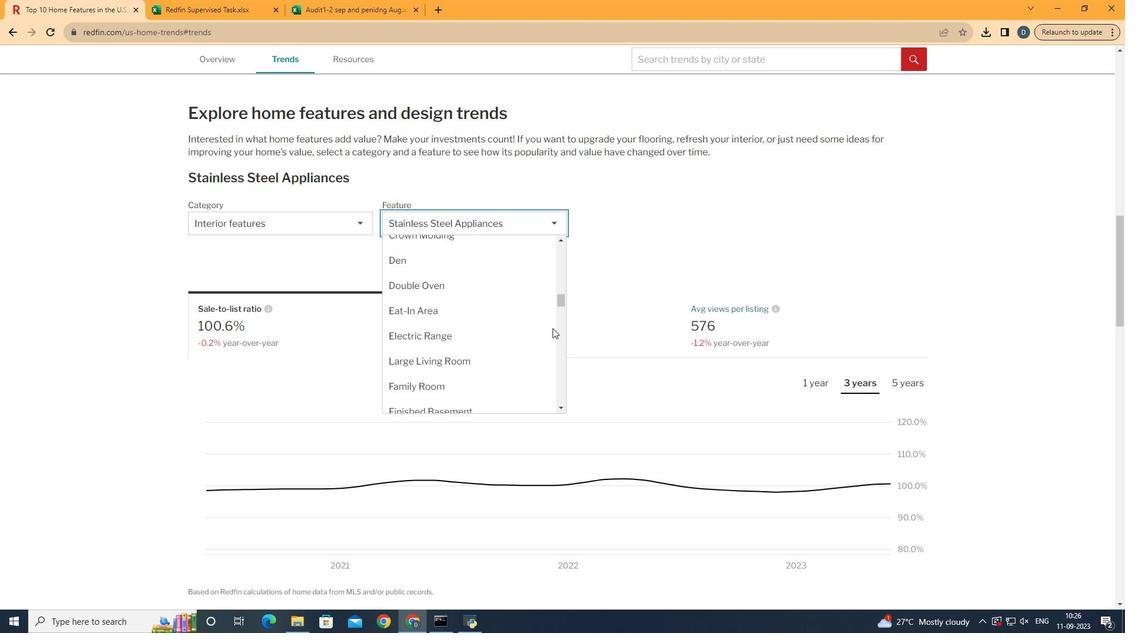 
Action: Mouse scrolled (558, 334) with delta (0, 0)
Screenshot: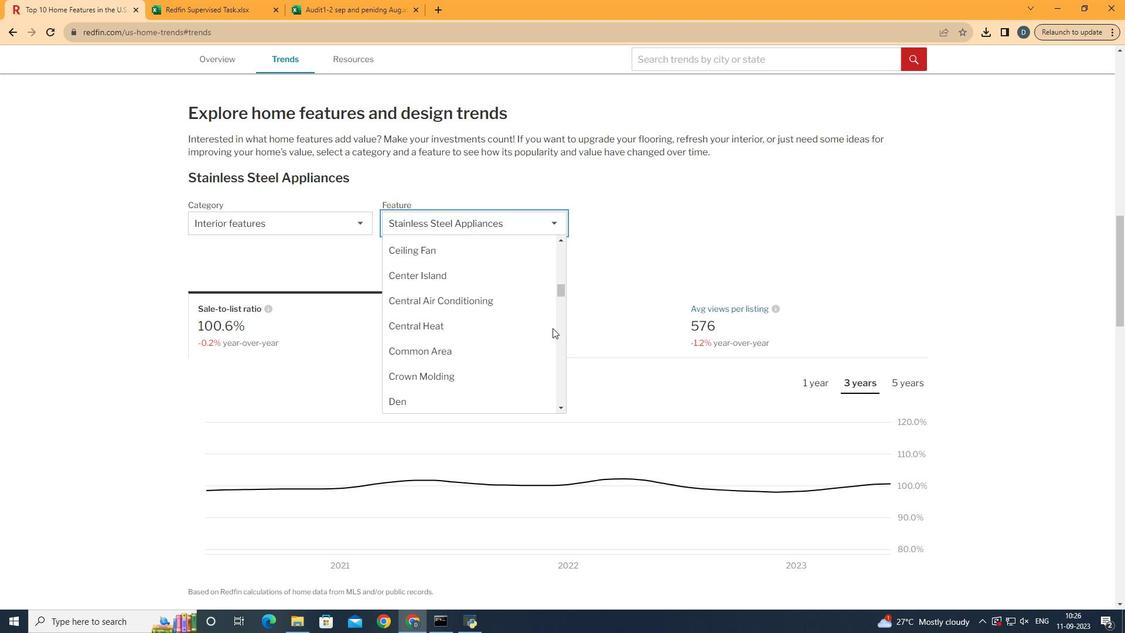 
Action: Mouse scrolled (558, 334) with delta (0, 0)
Screenshot: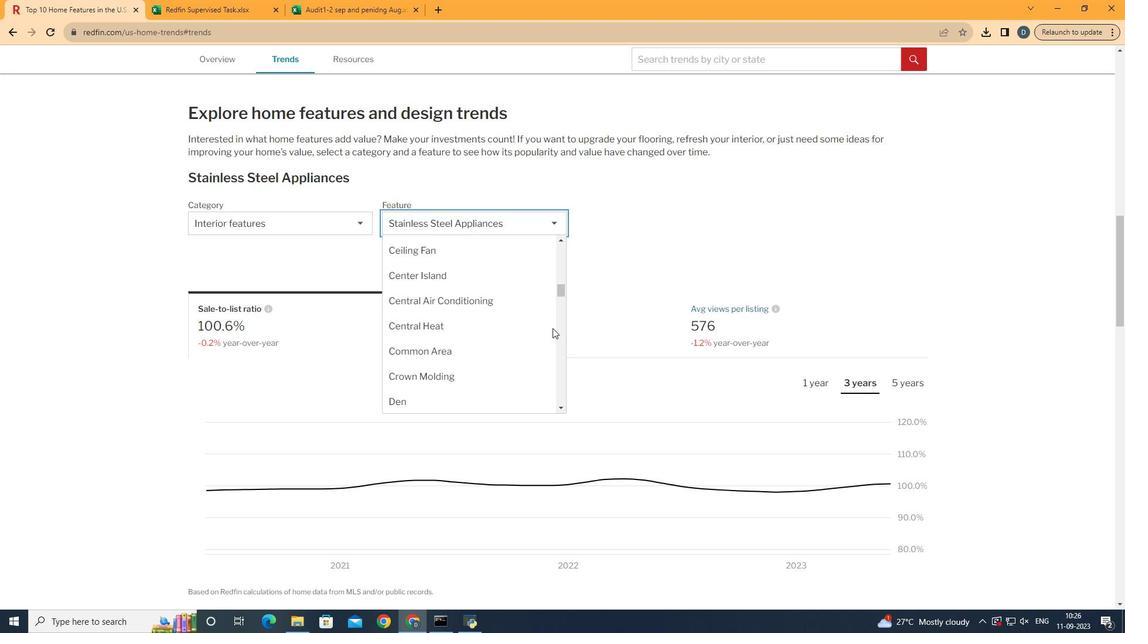 
Action: Mouse scrolled (558, 334) with delta (0, 0)
Screenshot: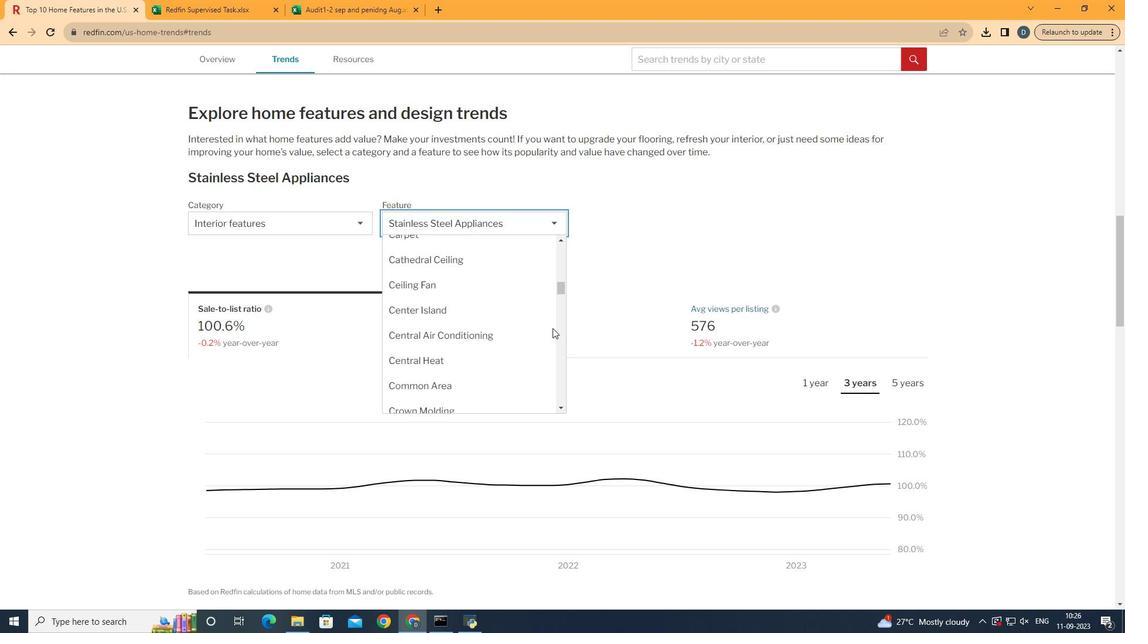 
Action: Mouse scrolled (558, 334) with delta (0, 0)
Screenshot: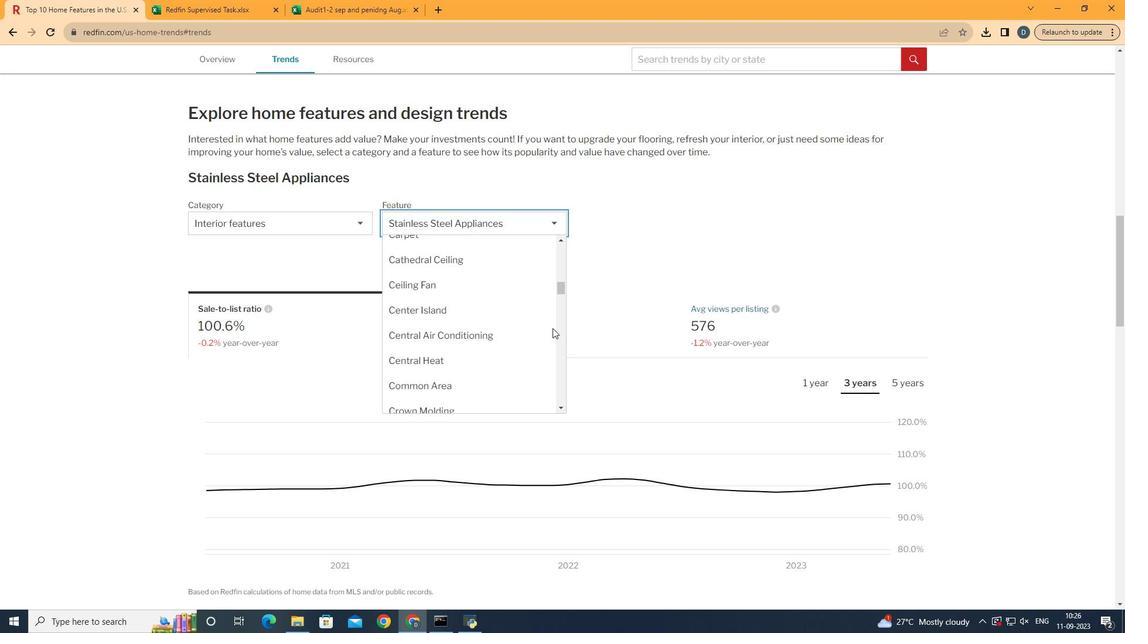 
Action: Mouse scrolled (558, 334) with delta (0, 0)
Screenshot: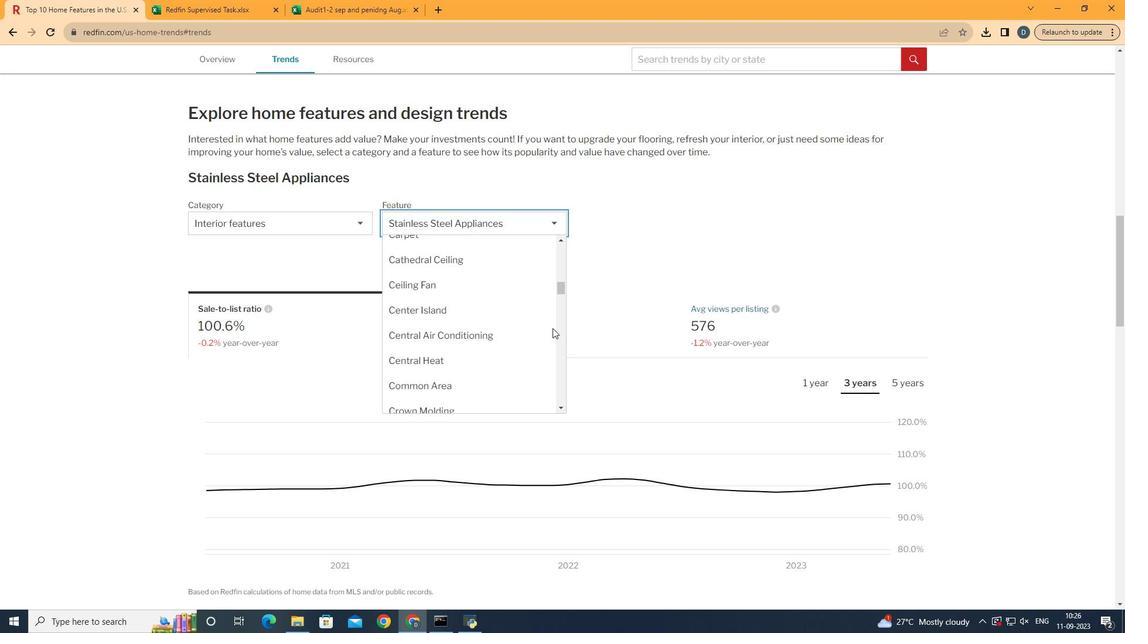 
Action: Mouse scrolled (558, 334) with delta (0, 0)
Screenshot: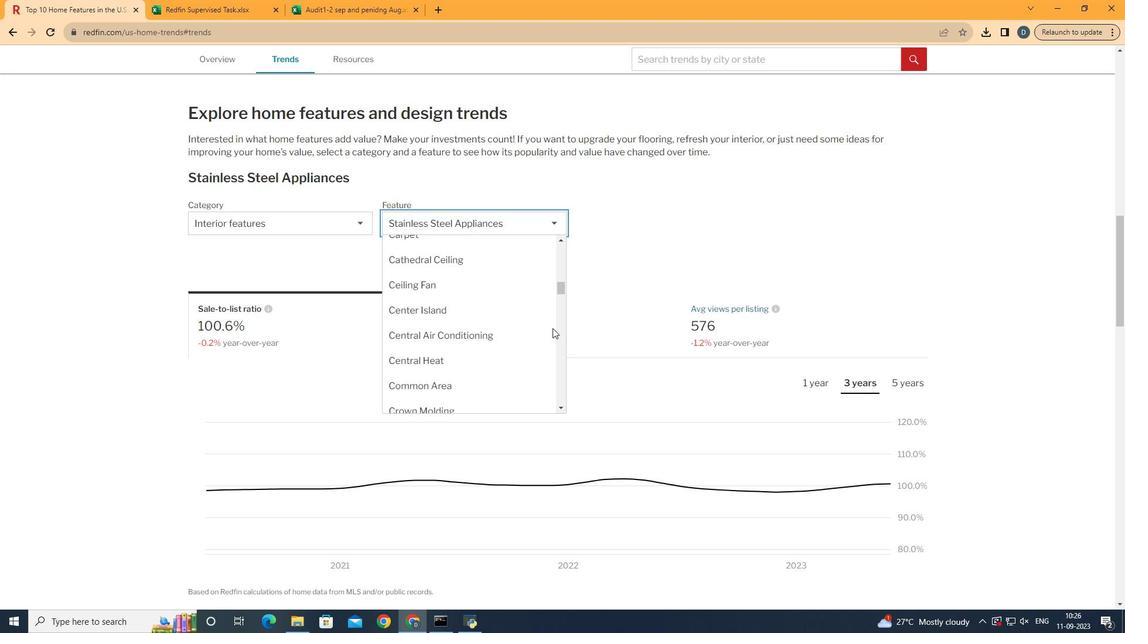 
Action: Mouse scrolled (558, 334) with delta (0, 0)
Screenshot: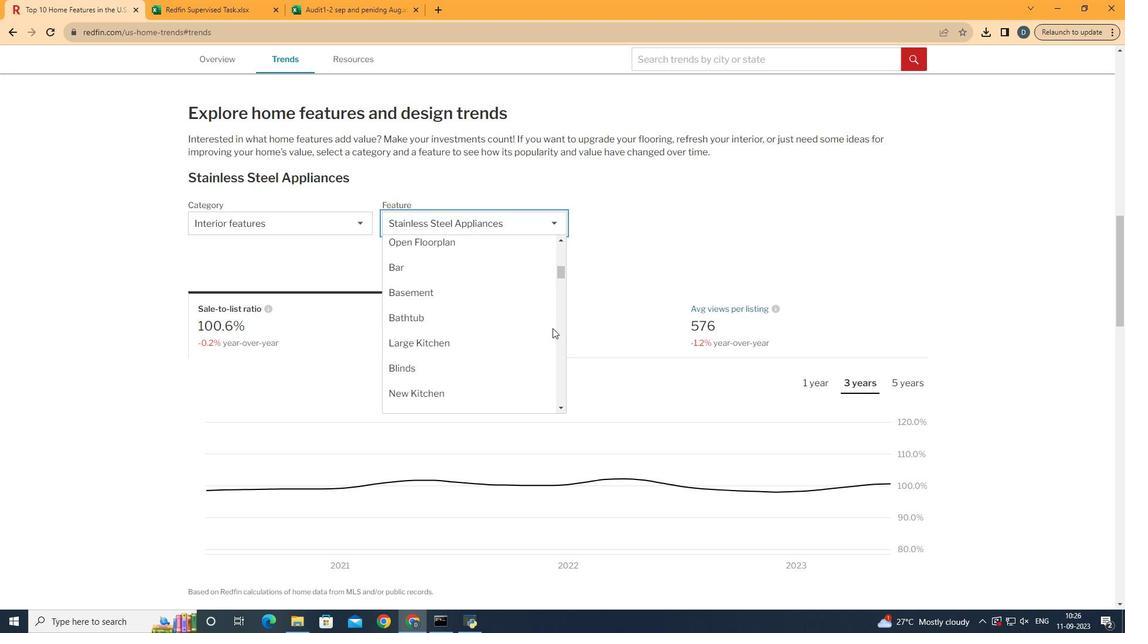 
Action: Mouse scrolled (558, 334) with delta (0, 0)
Screenshot: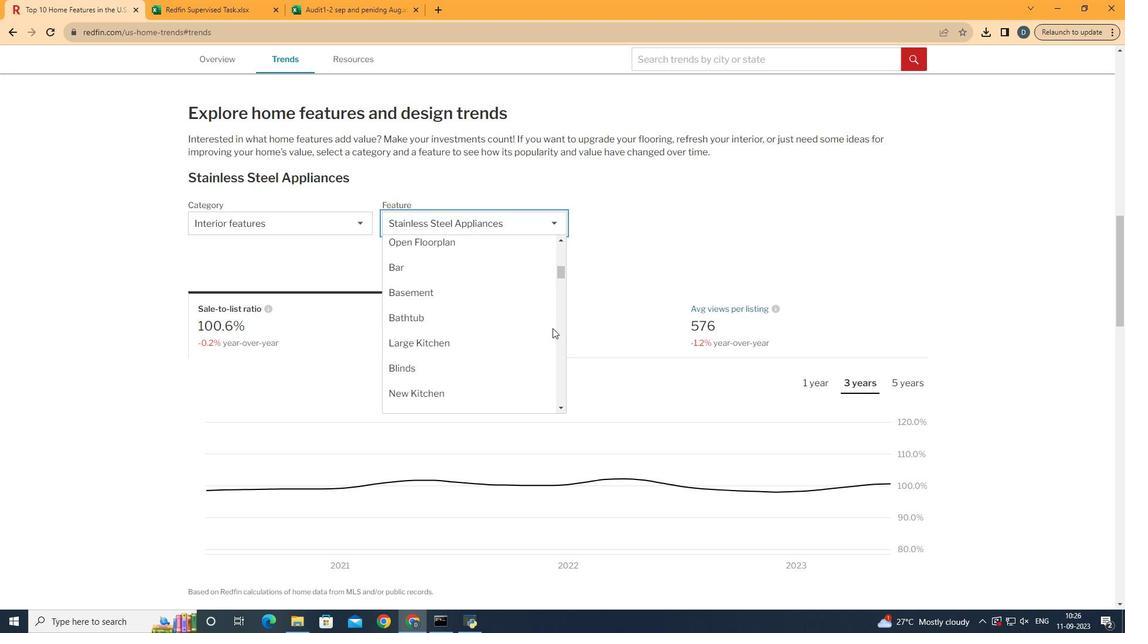 
Action: Mouse scrolled (558, 334) with delta (0, 0)
Screenshot: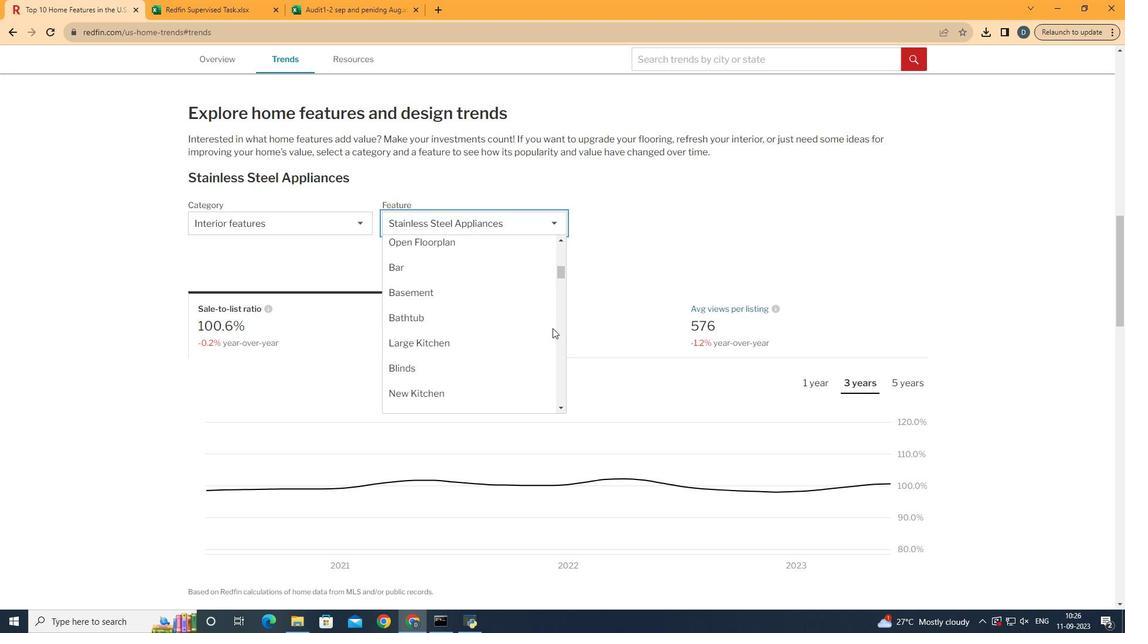 
Action: Mouse scrolled (558, 334) with delta (0, 0)
Screenshot: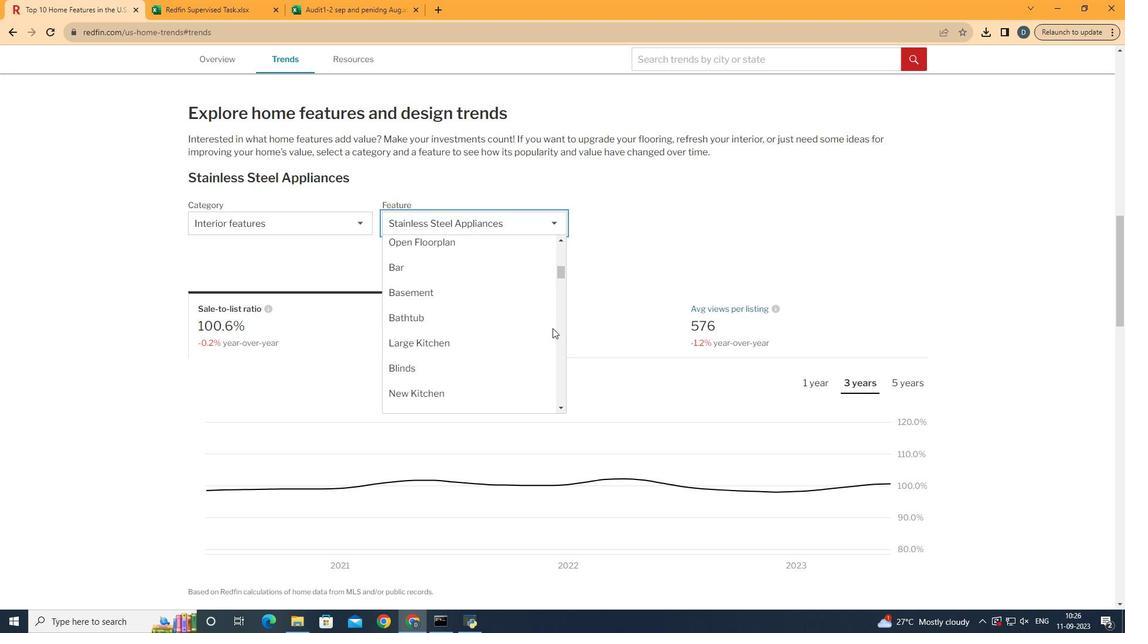 
Action: Mouse moved to (544, 307)
Screenshot: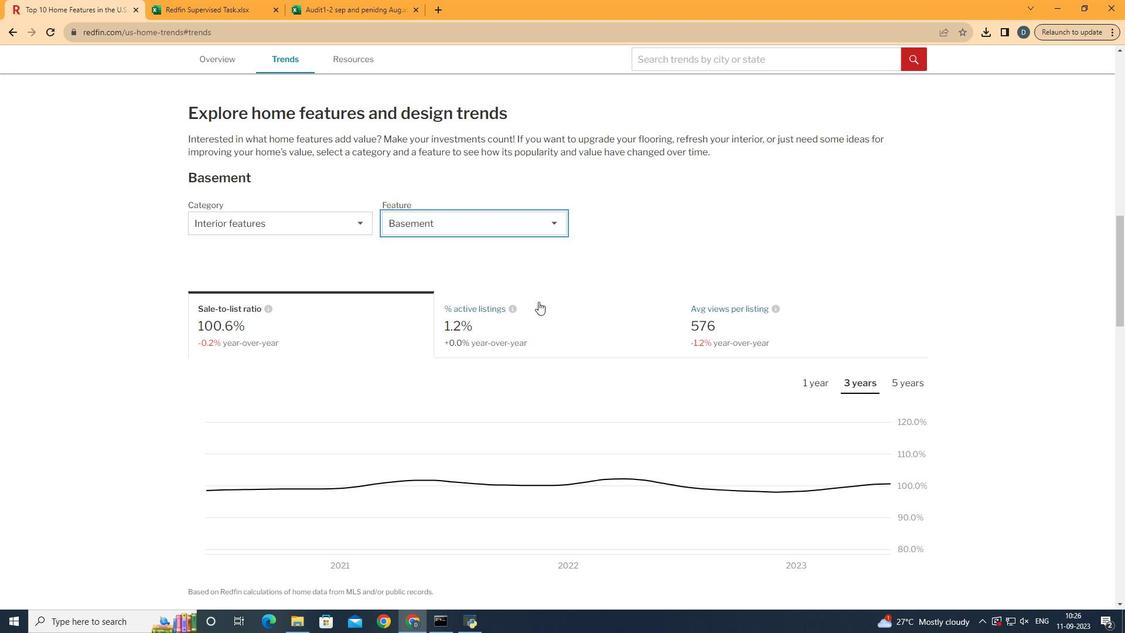 
Action: Mouse pressed left at (544, 307)
Screenshot: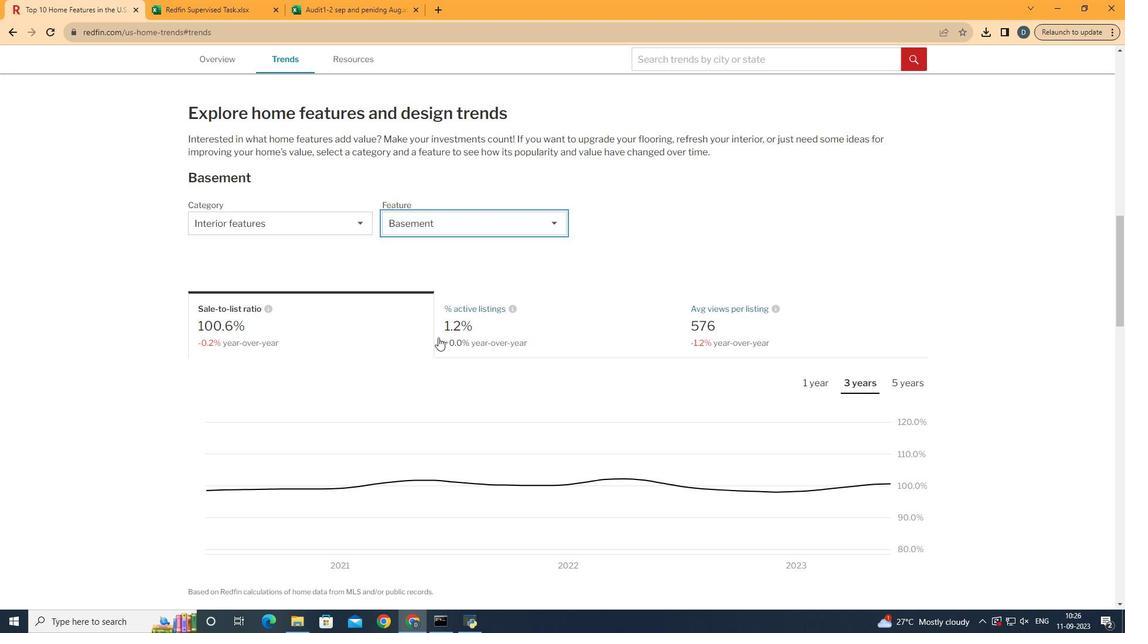 
Action: Mouse moved to (591, 337)
Screenshot: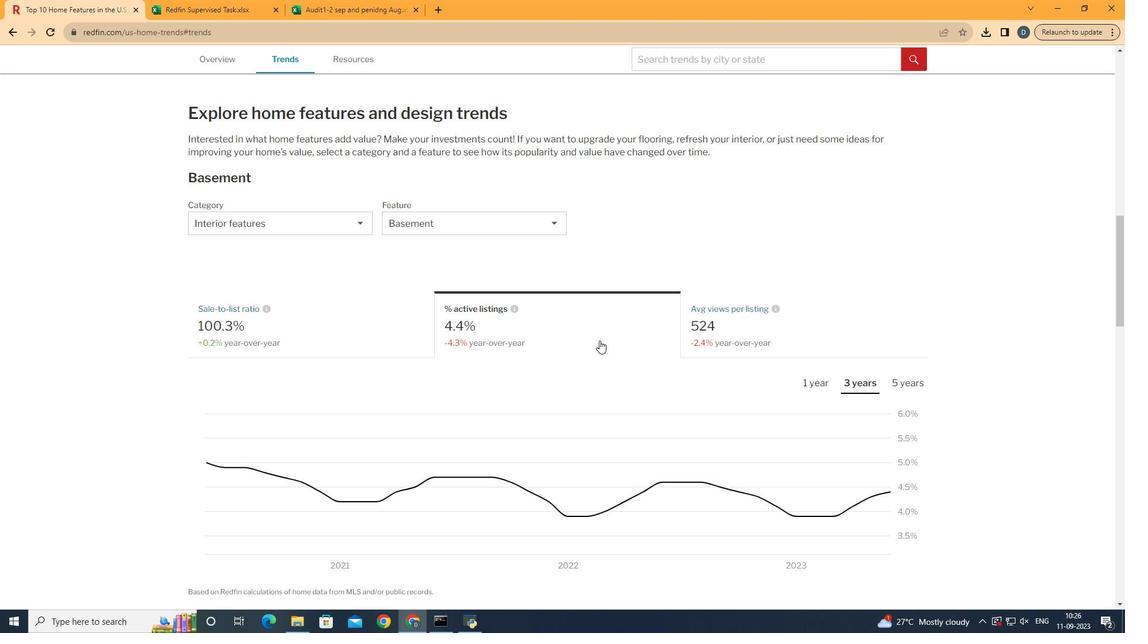 
Action: Mouse pressed left at (591, 337)
Screenshot: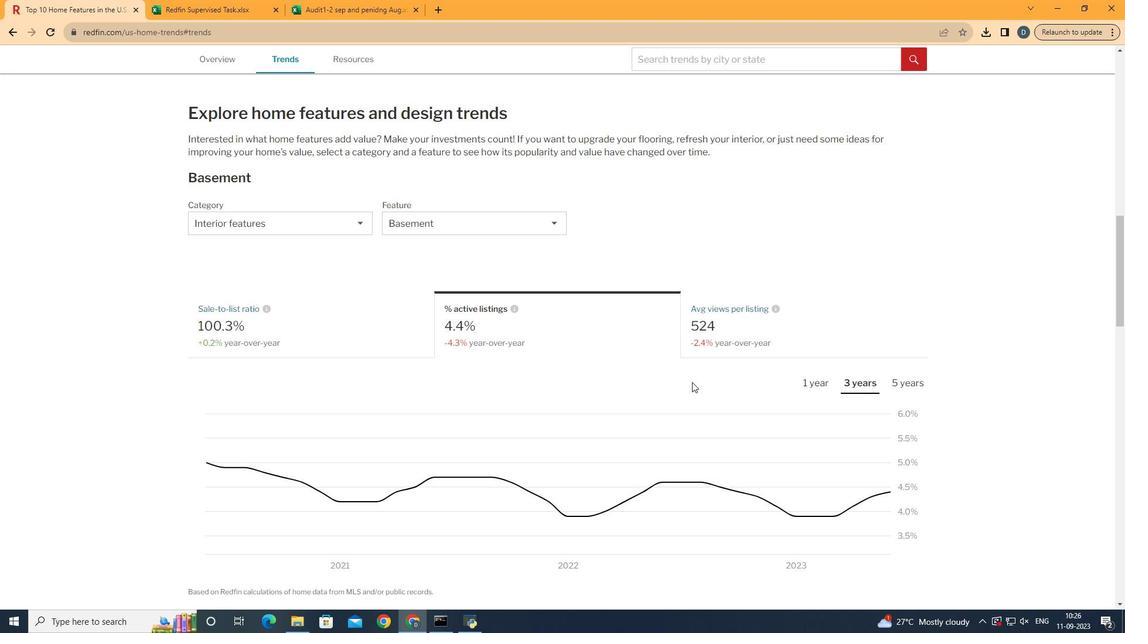 
Action: Mouse moved to (859, 375)
Screenshot: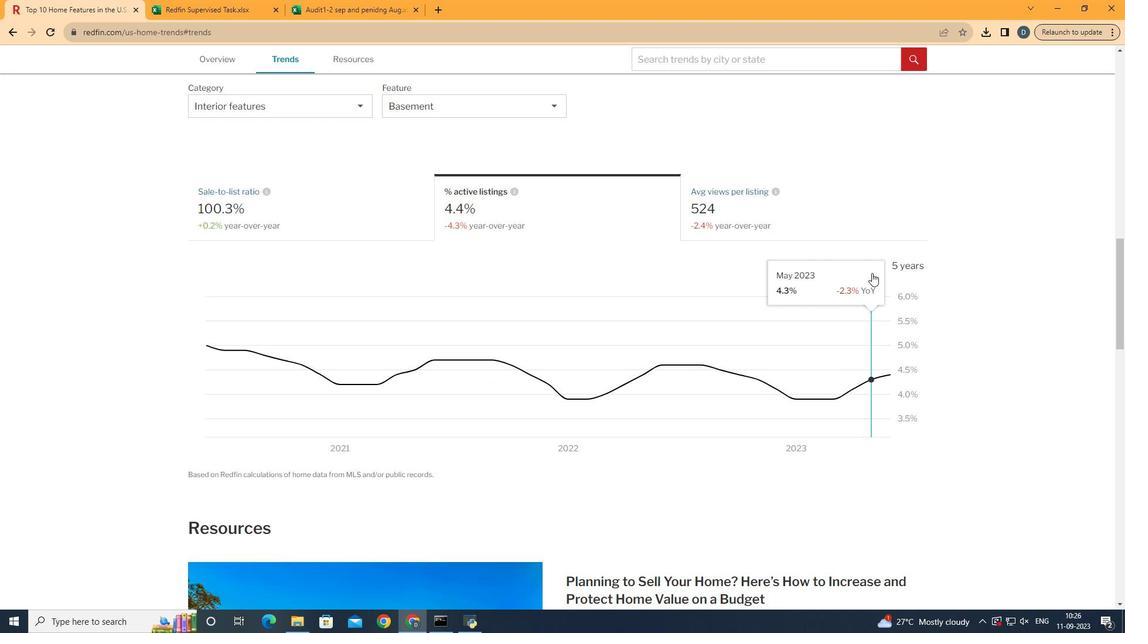 
Action: Mouse scrolled (859, 374) with delta (0, 0)
Screenshot: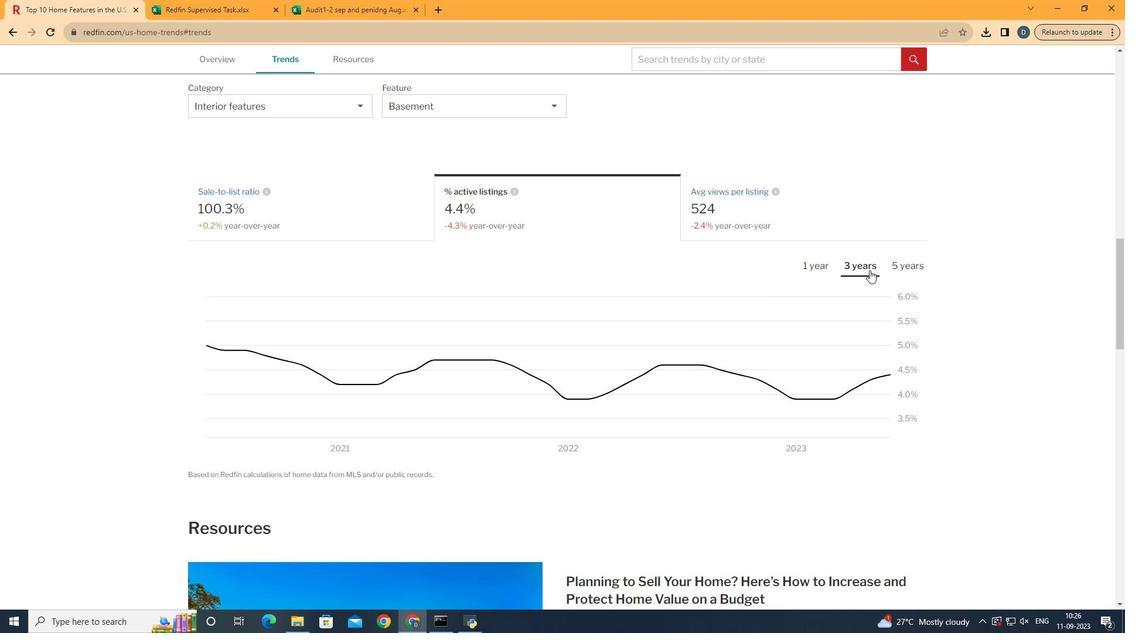
Action: Mouse scrolled (859, 374) with delta (0, 0)
Screenshot: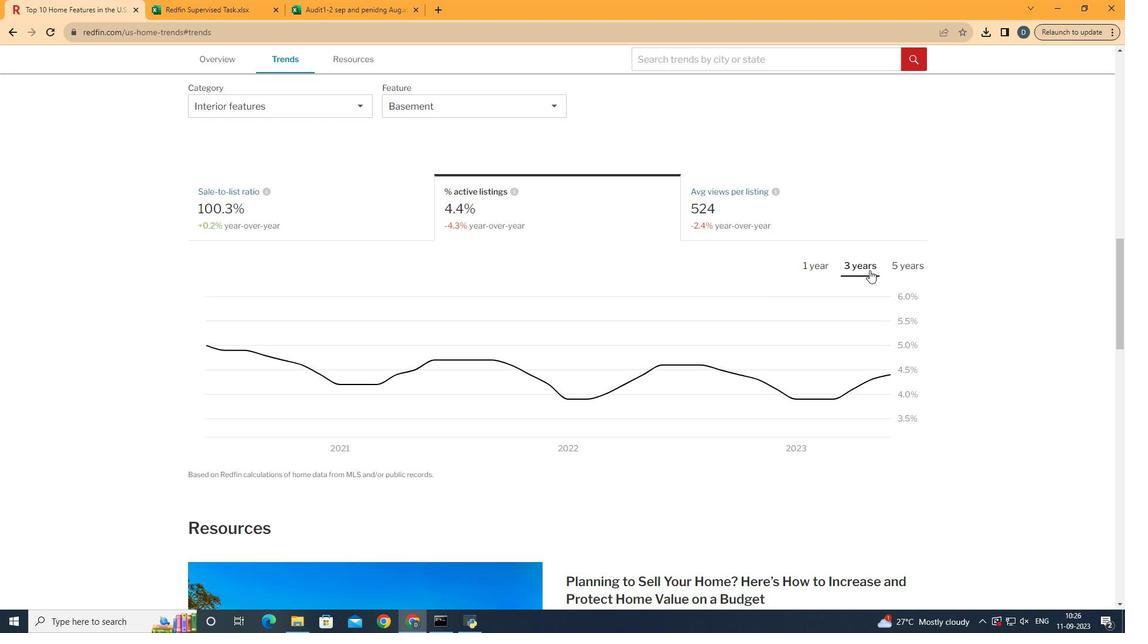 
Action: Mouse moved to (875, 275)
Screenshot: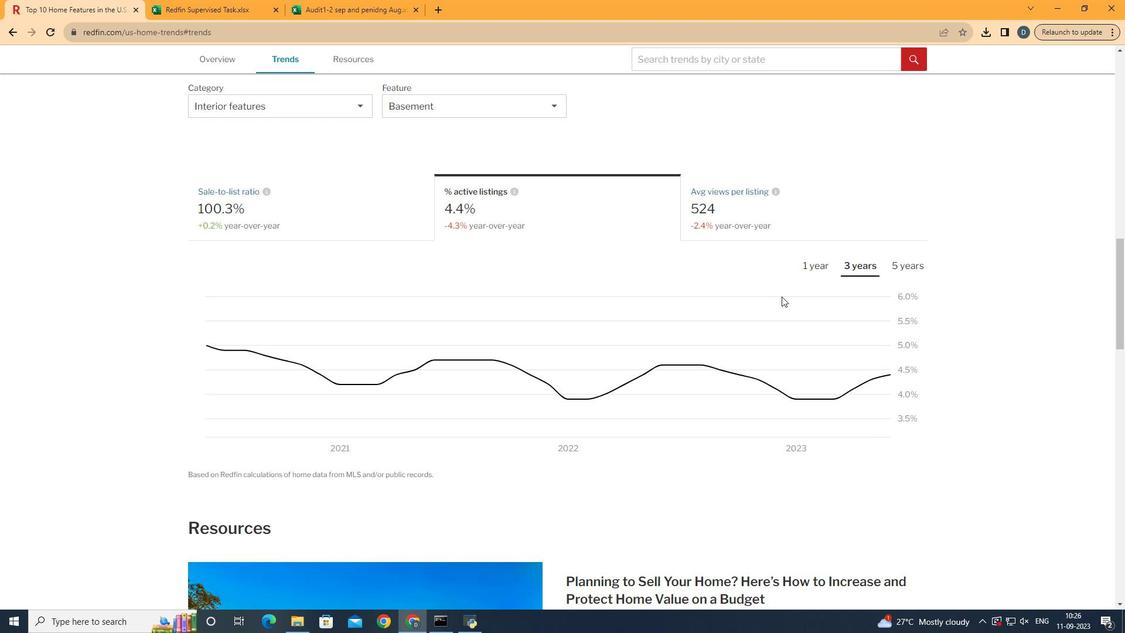 
Action: Mouse pressed left at (875, 275)
Screenshot: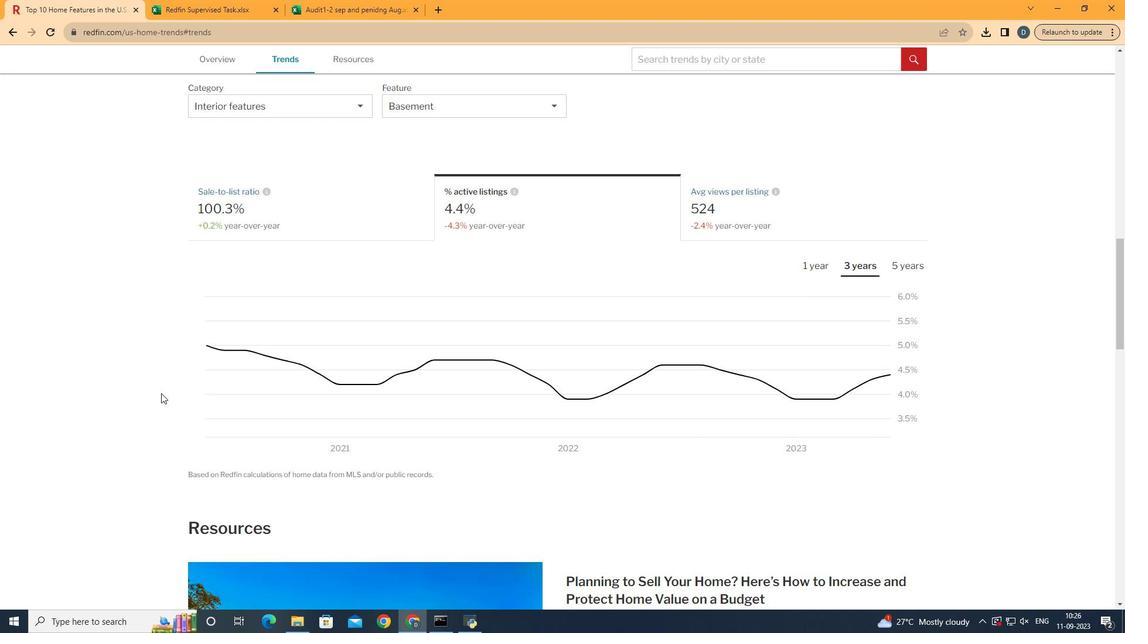 
Action: Mouse moved to (901, 379)
Screenshot: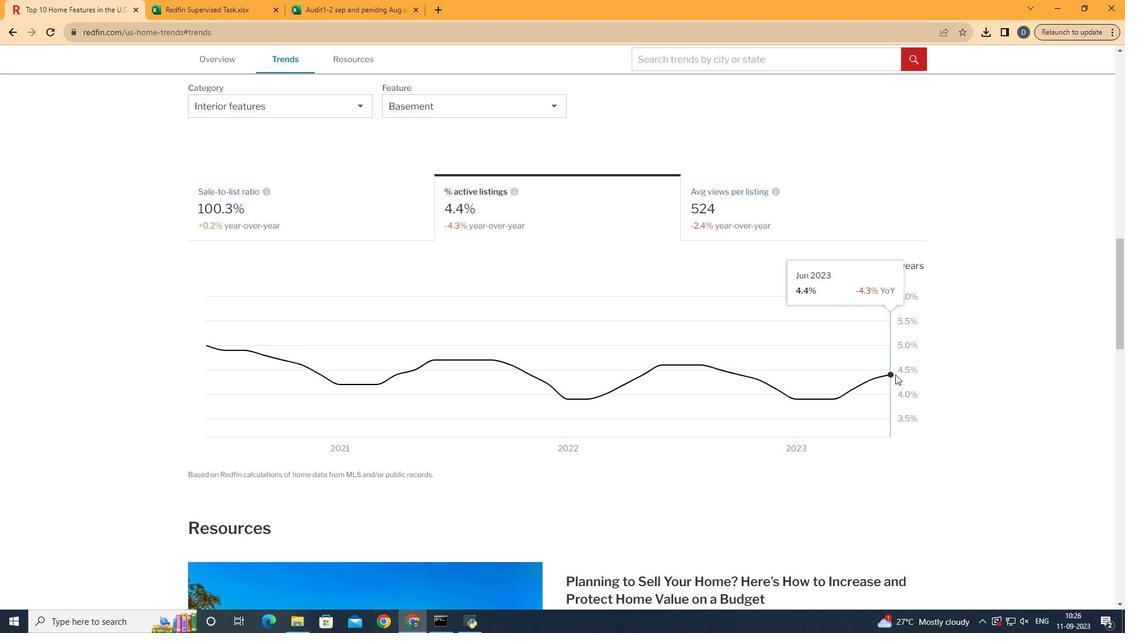 
